 Task: Add an event with the title Training Session: Leadership and Team Management, date '2023/11/28', time 8:30 AM to 10:30 AMand add a description: participants will have gained a comprehensive understanding of negotiation fundamentals, developed their negotiation capabilities, and acquired a toolkit of techniques to apply in various professional contexts. They will leave the workshop with increased confidence, a refined approach to negotiation, and the ability to achieve more favorable outcomes in their future negotiations., put the event into Blue category . Add location for the event as: Beijing, China, logged in from the account softage.3@softage.netand send the event invitation to softage.8@softage.net and softage.9@softage.net. Set a reminder for the event 12 hour before
Action: Mouse moved to (88, 96)
Screenshot: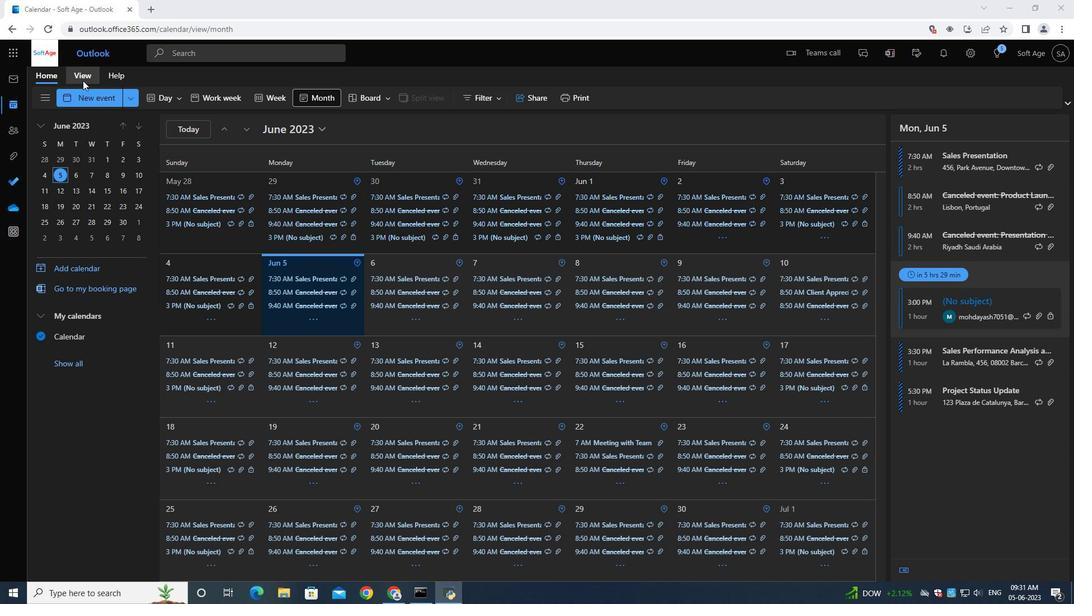 
Action: Mouse pressed left at (88, 96)
Screenshot: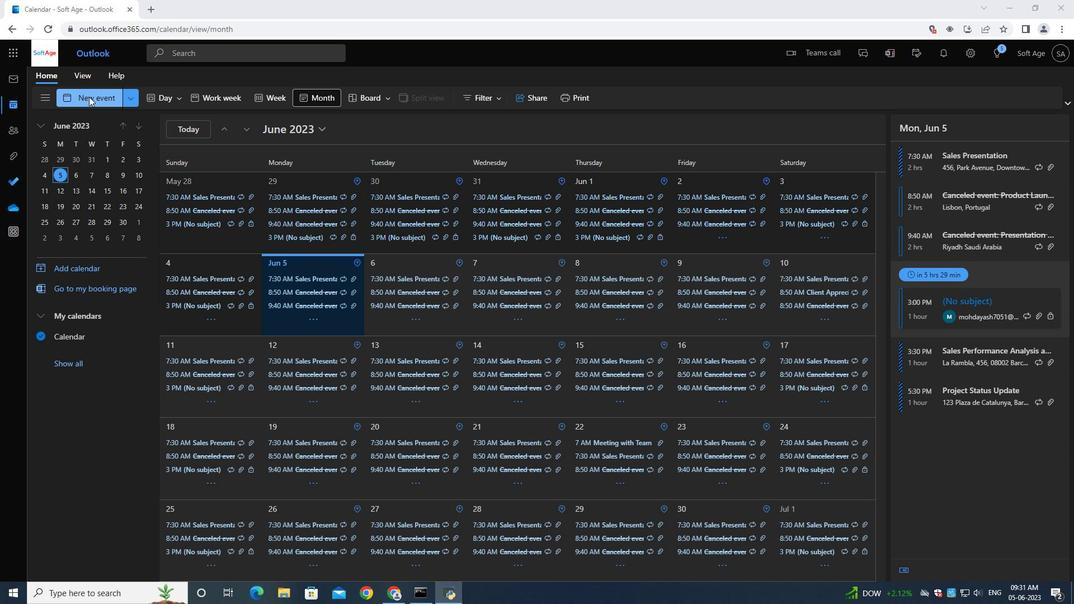 
Action: Mouse moved to (302, 165)
Screenshot: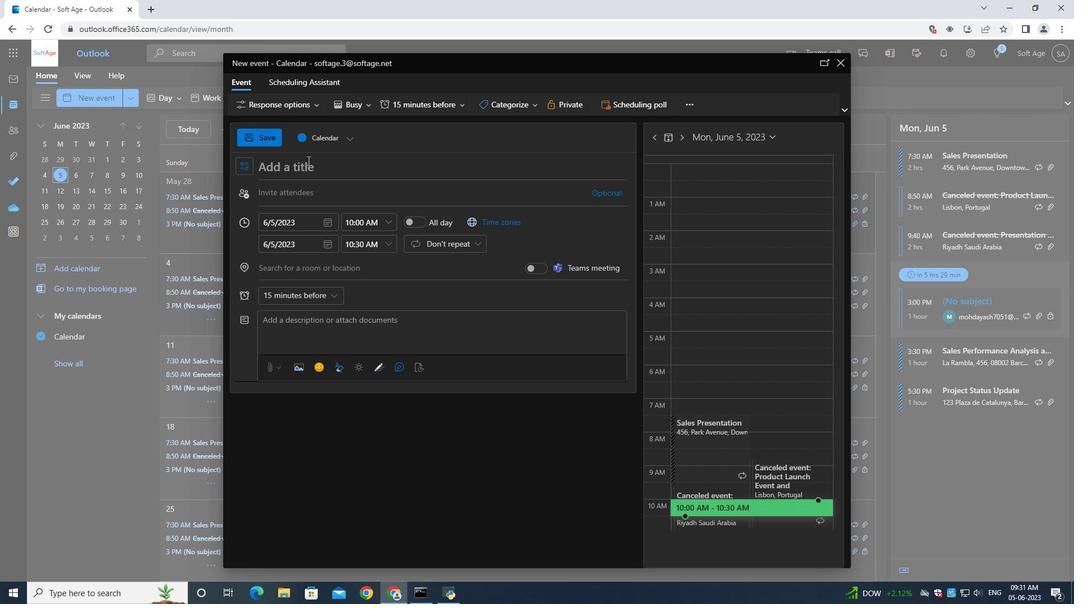 
Action: Mouse pressed left at (302, 165)
Screenshot: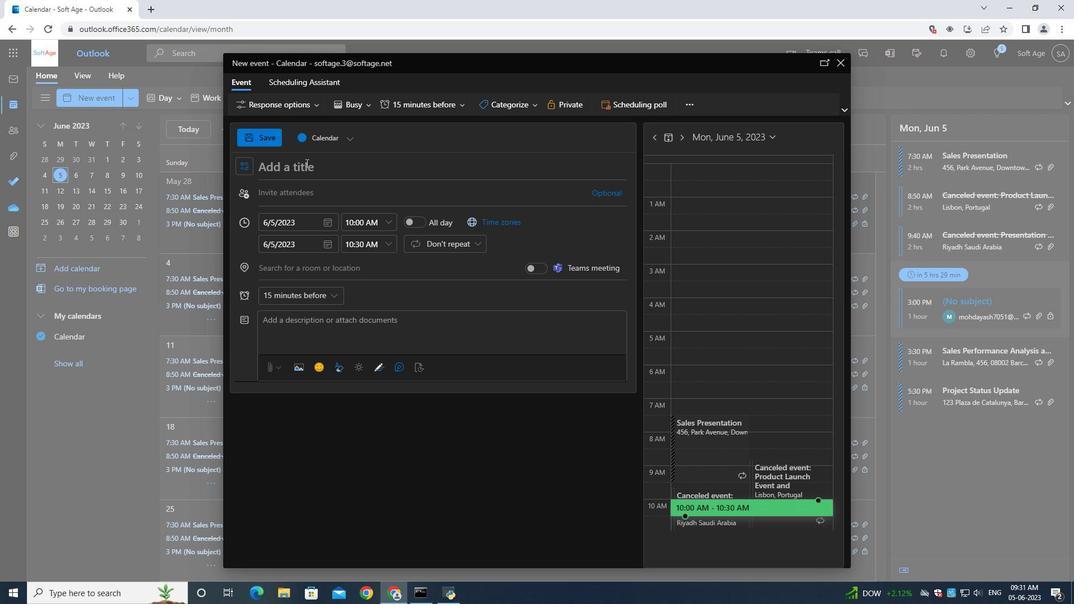 
Action: Key pressed <Key.shift><Key.shift>Training<Key.space><Key.shift>Session<Key.shift_r>:<Key.space><Key.shift><Key.shift><Key.shift><Key.shift><Key.shift><Key.shift><Key.shift><Key.shift><Key.shift><Key.shift><Key.shift><Key.shift><Key.shift><Key.shift>Leadership<Key.space>and<Key.space><Key.shift>Team<Key.space><Key.shift>Management
Screenshot: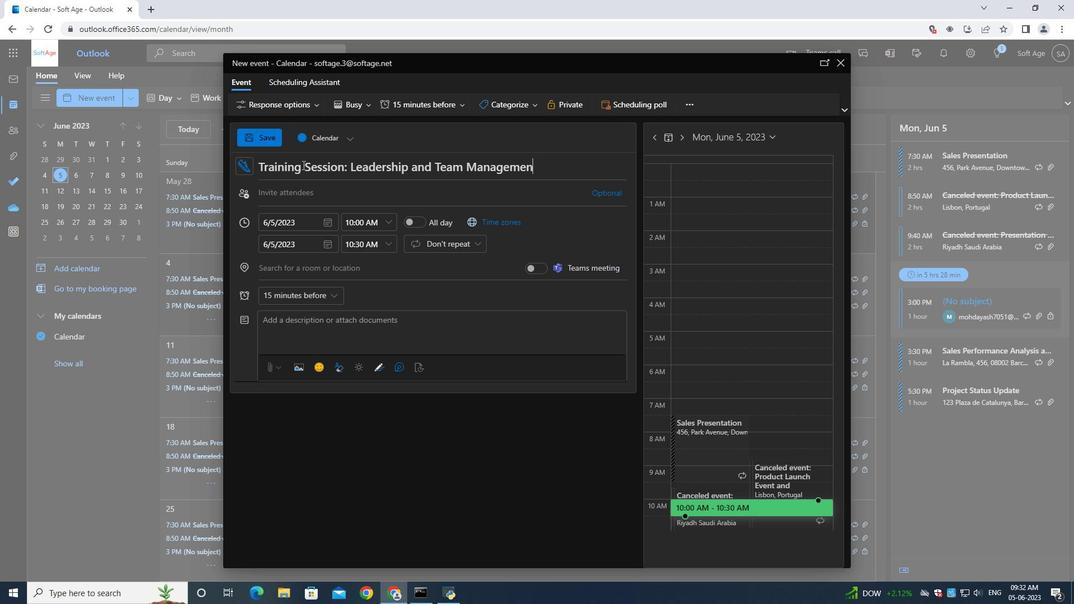 
Action: Mouse moved to (325, 218)
Screenshot: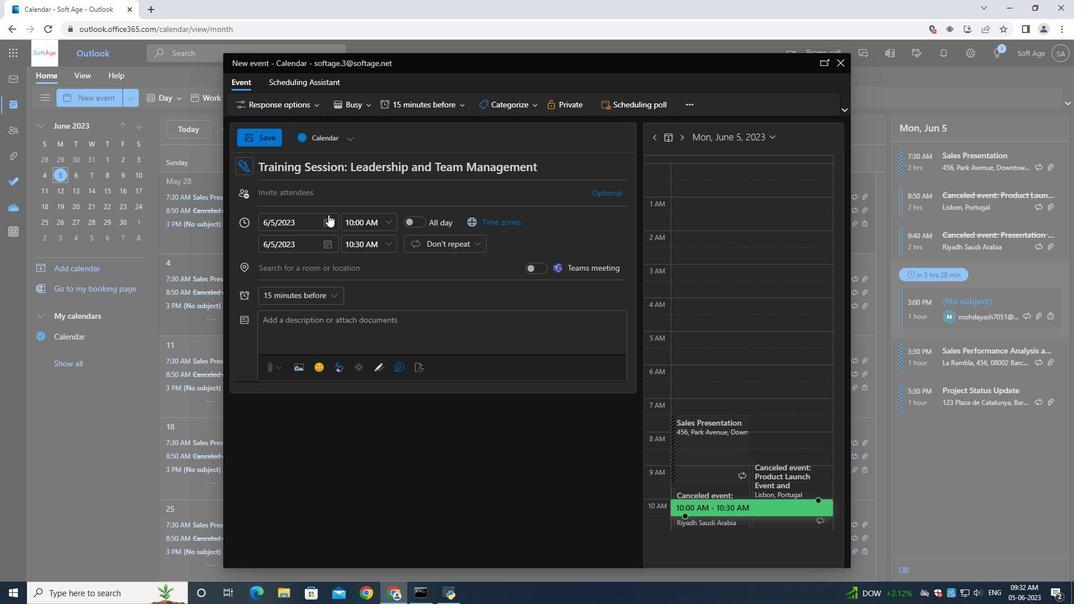 
Action: Mouse pressed left at (325, 218)
Screenshot: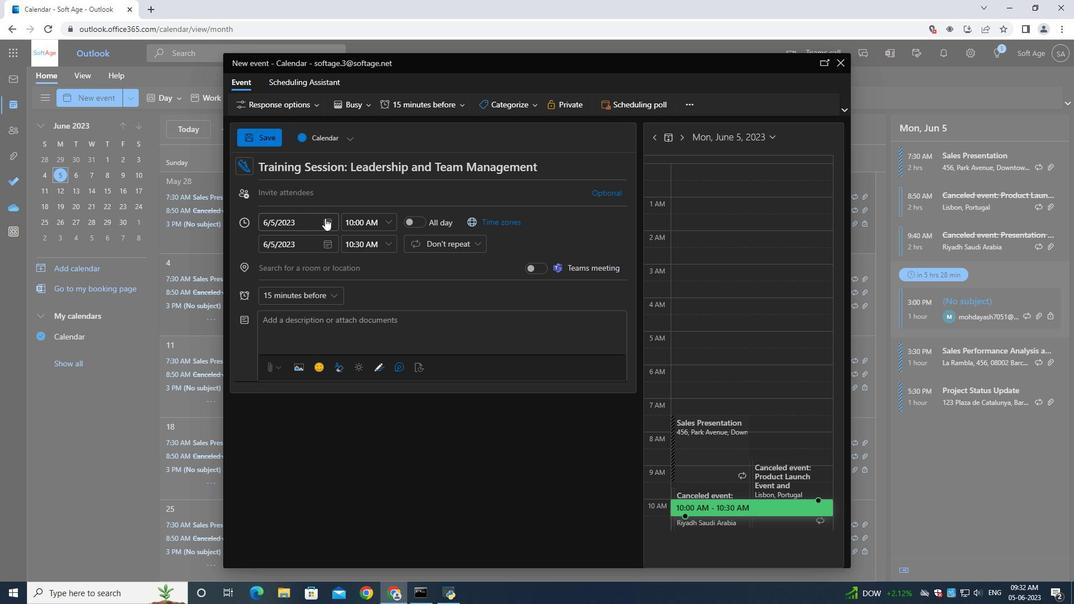 
Action: Mouse moved to (330, 286)
Screenshot: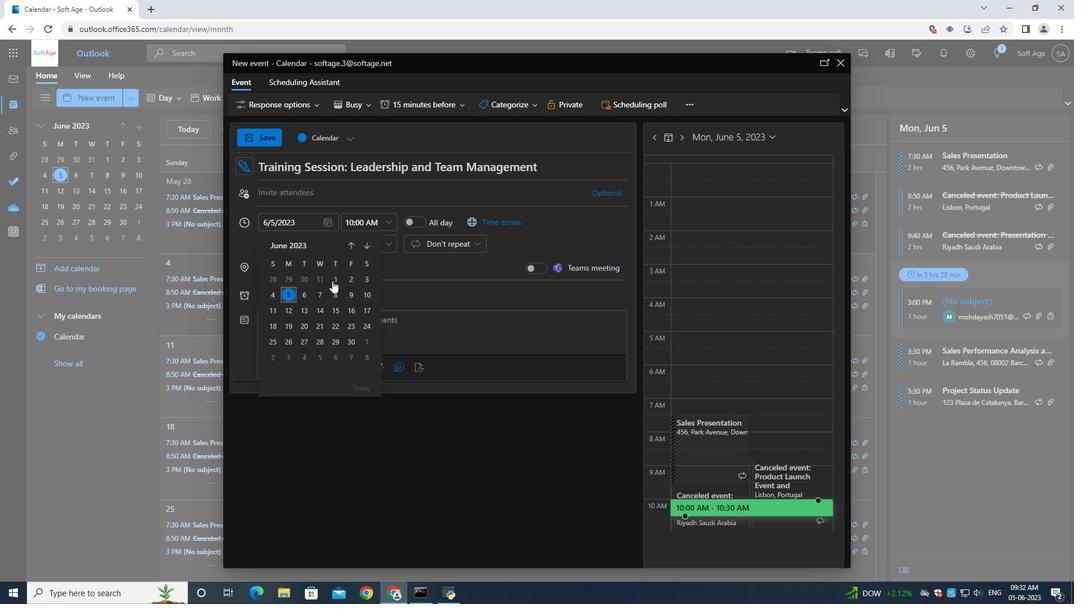 
Action: Mouse scrolled (330, 285) with delta (0, 0)
Screenshot: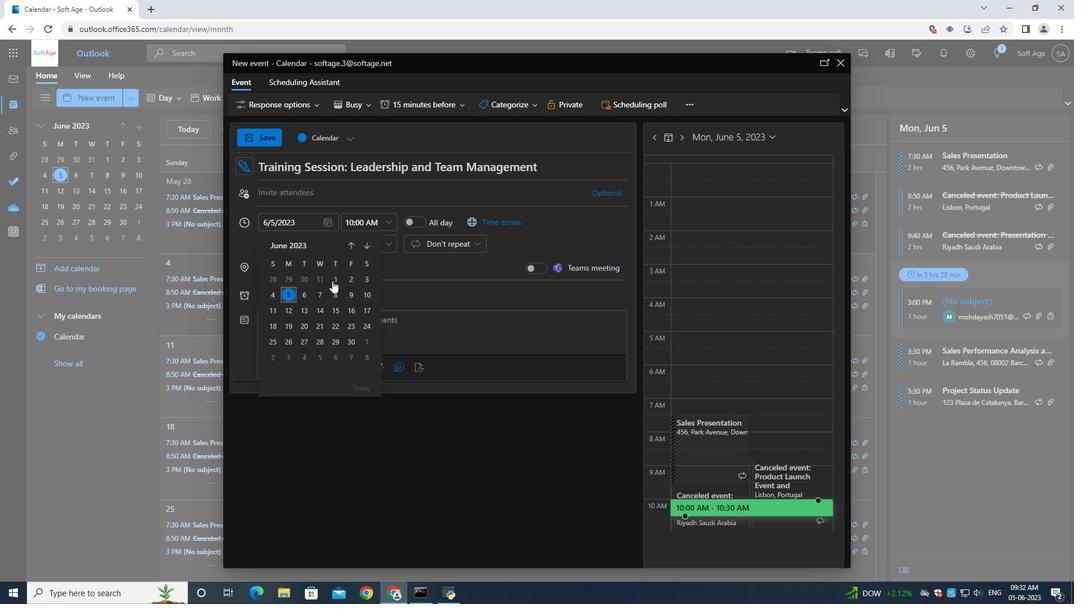
Action: Mouse moved to (330, 286)
Screenshot: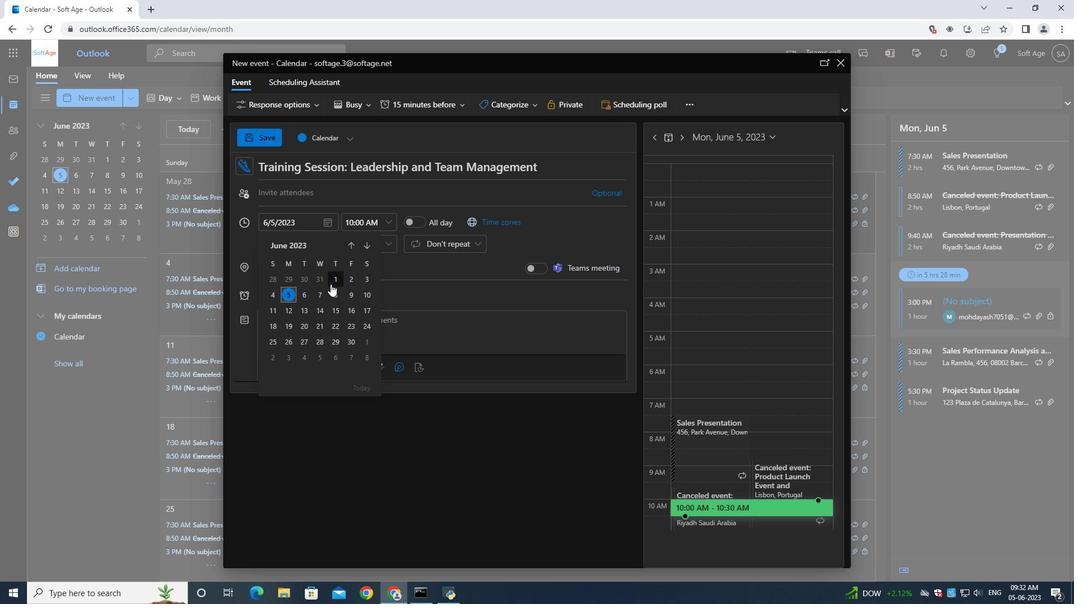
Action: Mouse scrolled (330, 286) with delta (0, 0)
Screenshot: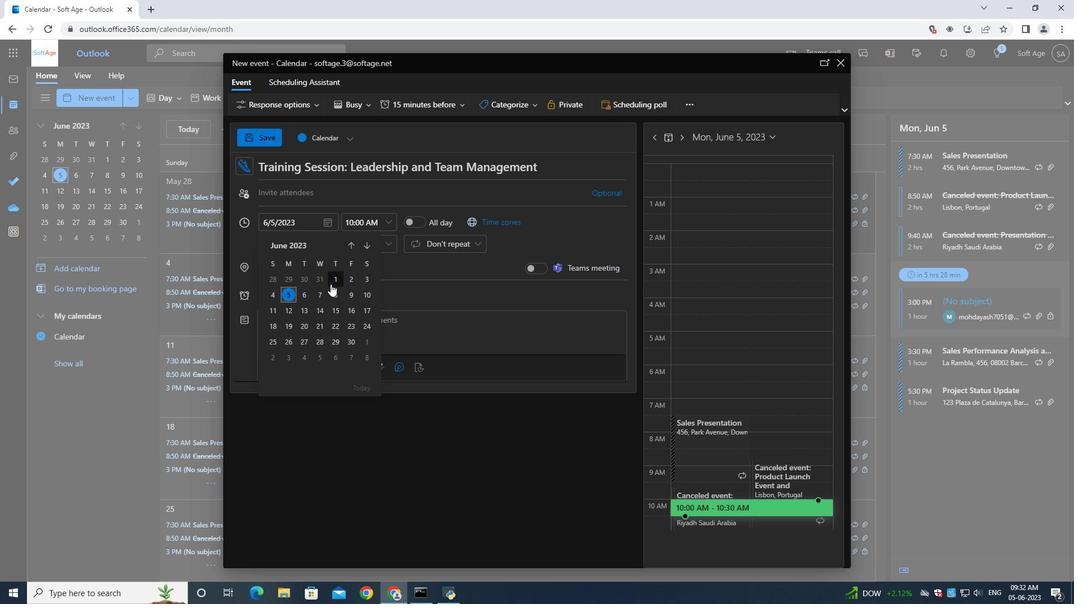 
Action: Mouse moved to (330, 287)
Screenshot: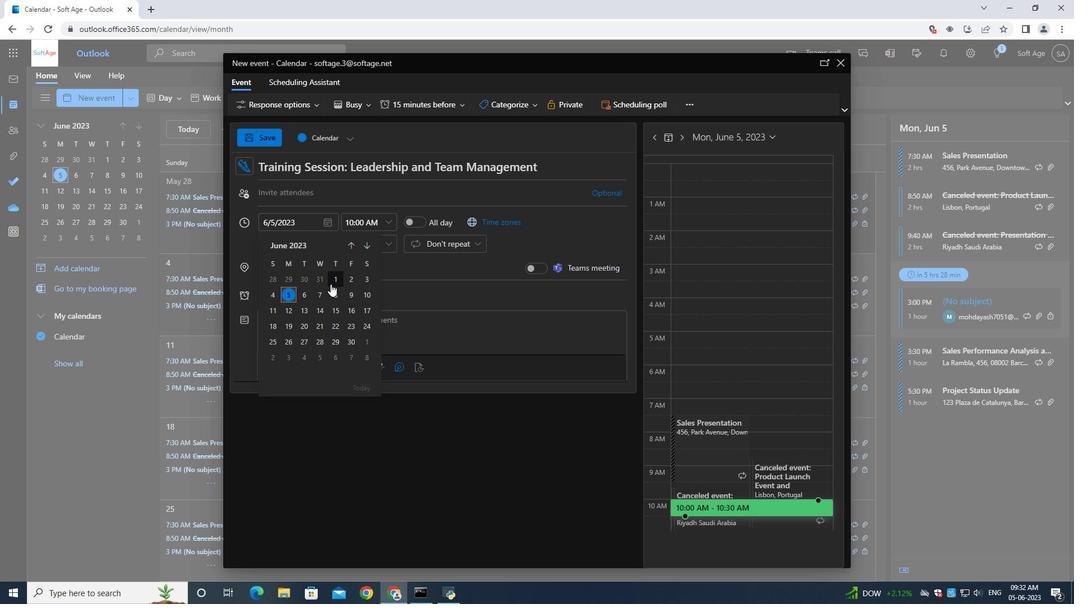 
Action: Mouse scrolled (330, 286) with delta (0, 0)
Screenshot: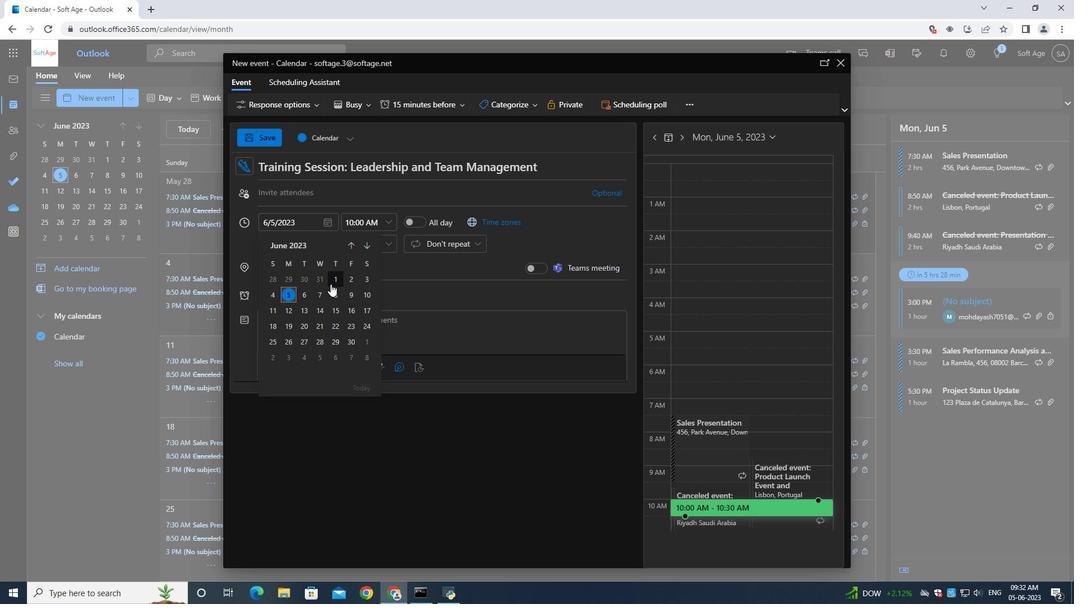 
Action: Mouse scrolled (330, 286) with delta (0, 0)
Screenshot: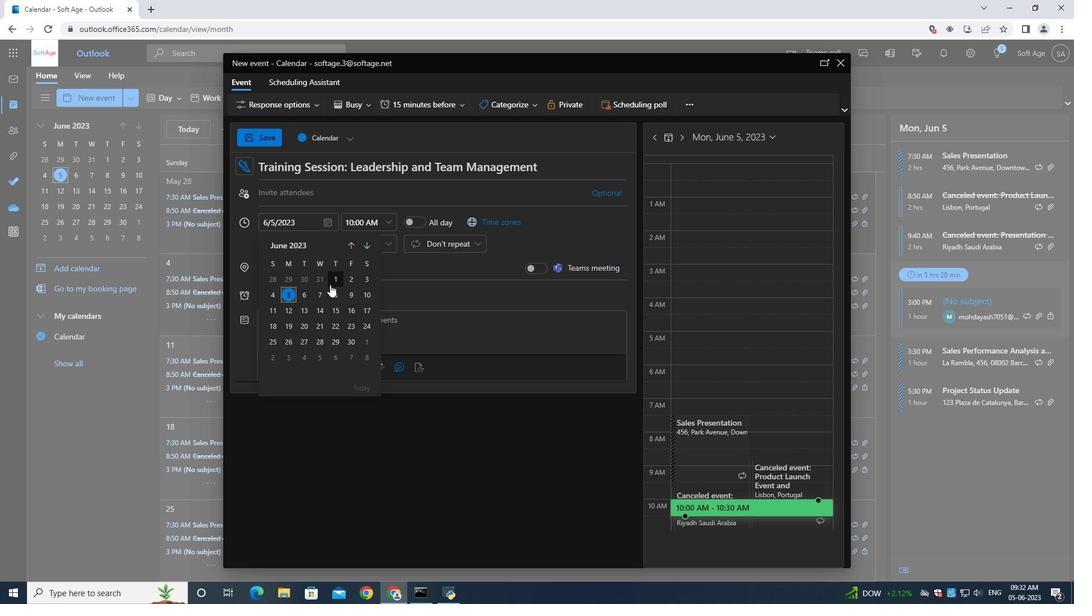 
Action: Mouse moved to (366, 242)
Screenshot: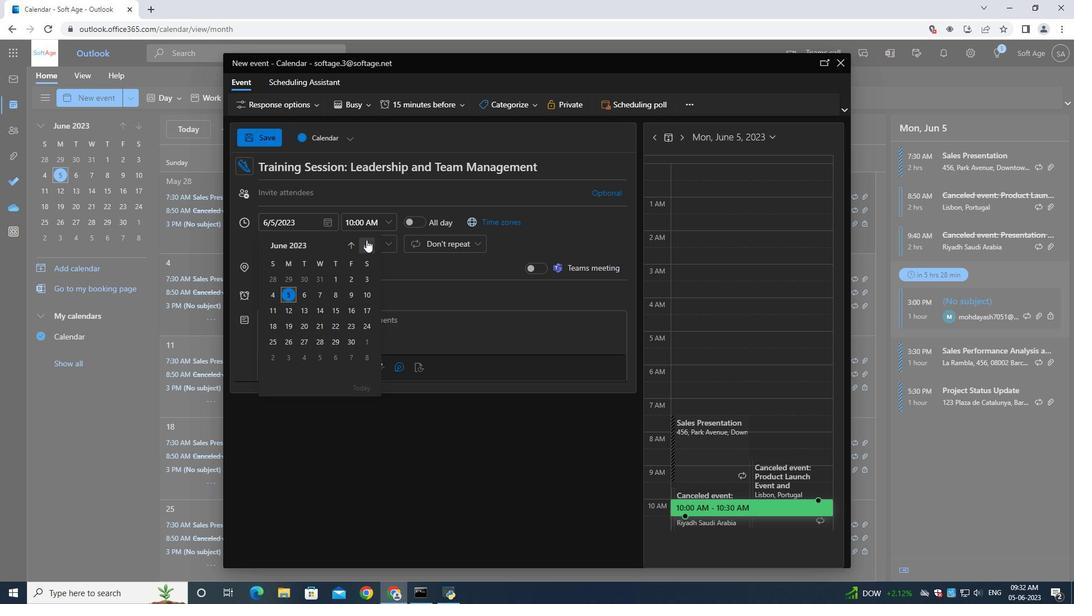 
Action: Mouse pressed left at (366, 242)
Screenshot: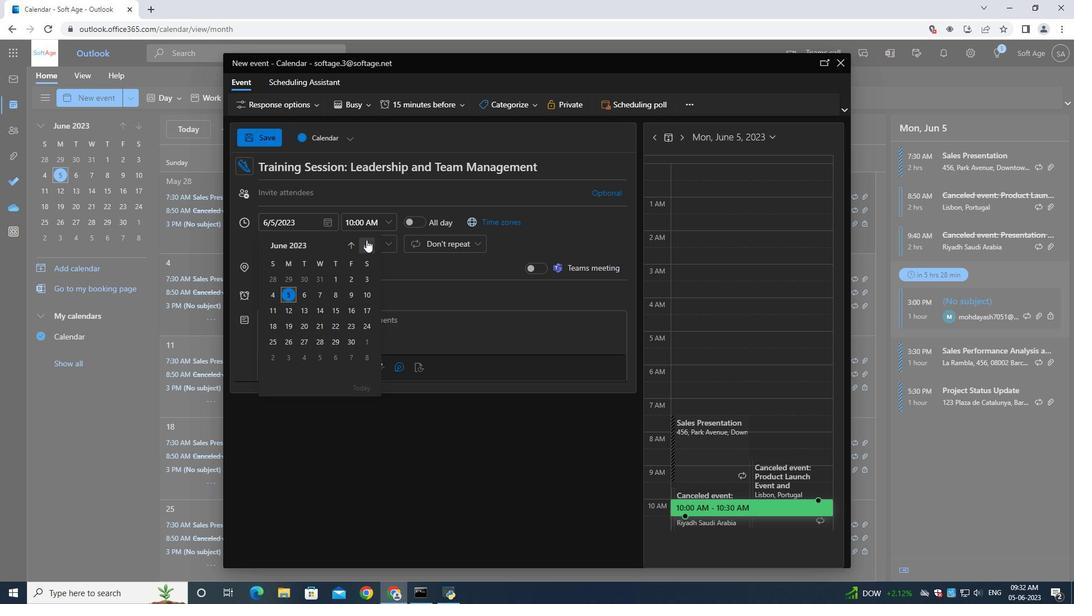 
Action: Mouse pressed left at (366, 242)
Screenshot: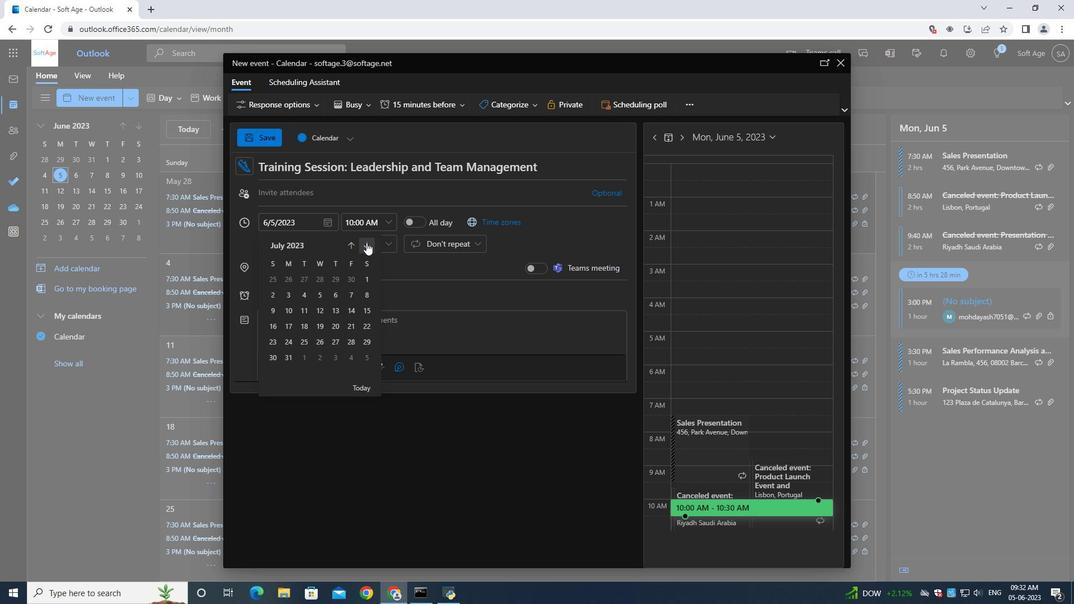 
Action: Mouse pressed left at (366, 242)
Screenshot: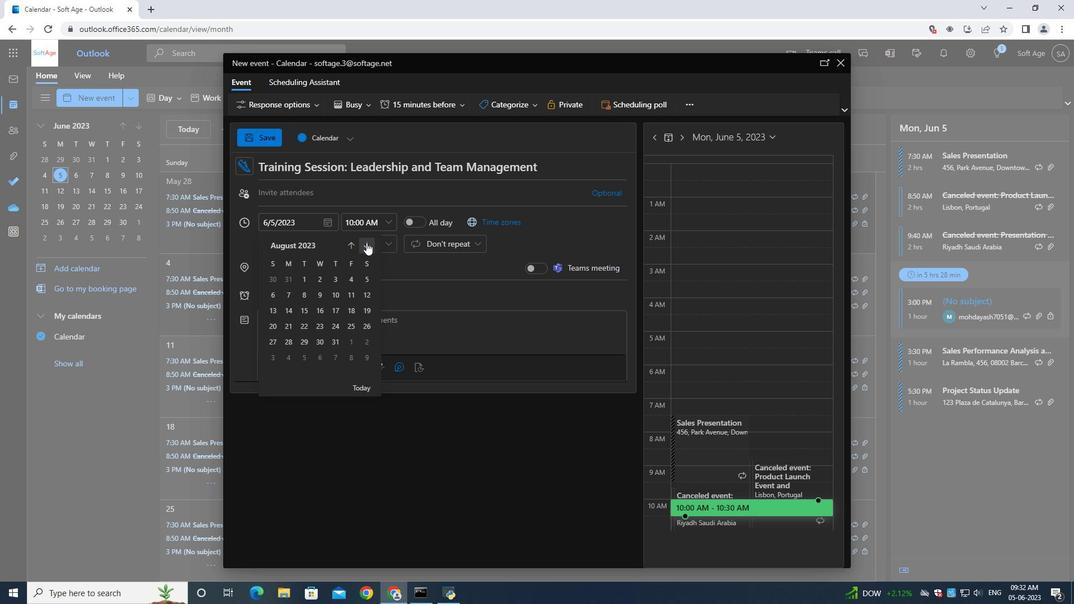 
Action: Mouse moved to (367, 242)
Screenshot: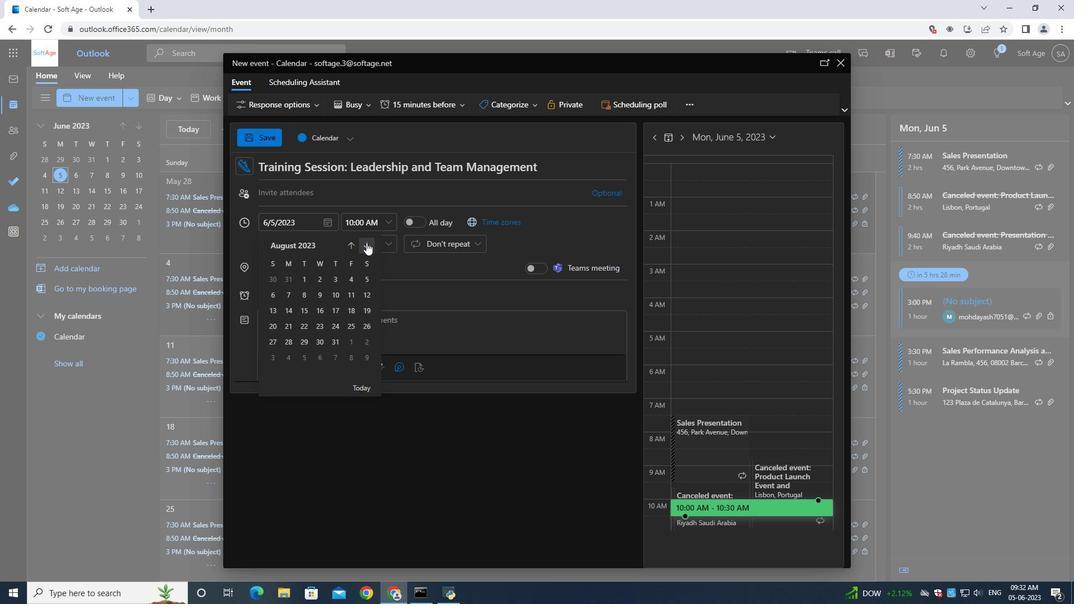 
Action: Mouse pressed left at (367, 242)
Screenshot: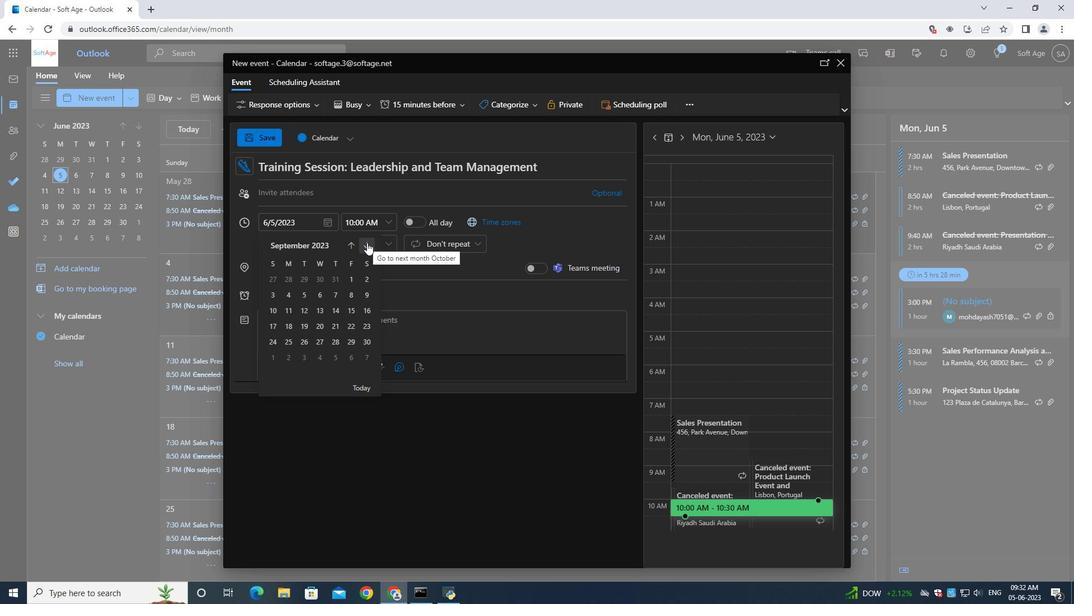
Action: Mouse pressed left at (367, 242)
Screenshot: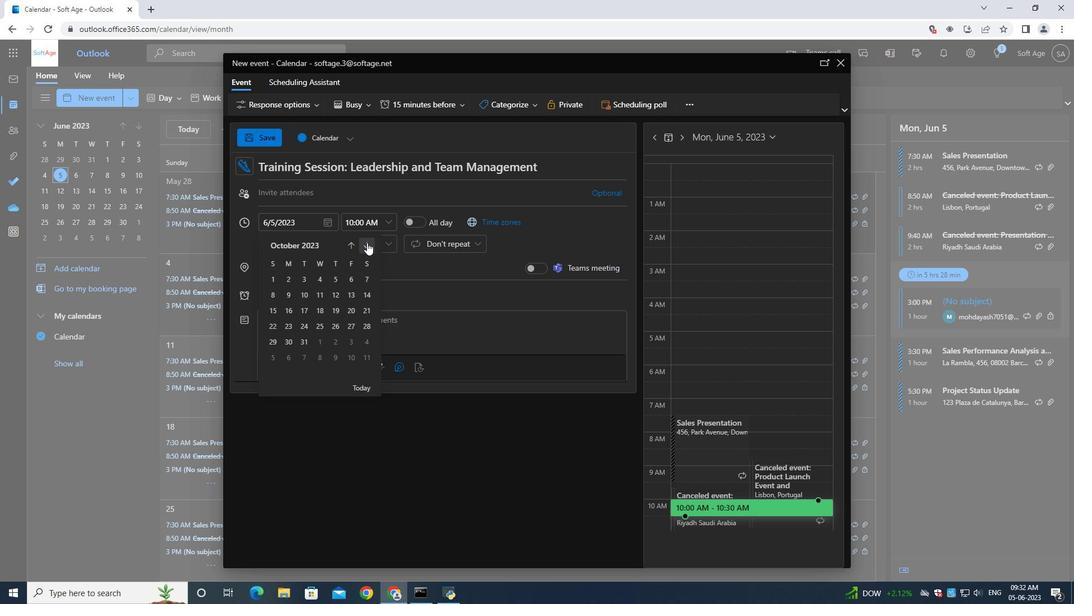 
Action: Mouse moved to (306, 343)
Screenshot: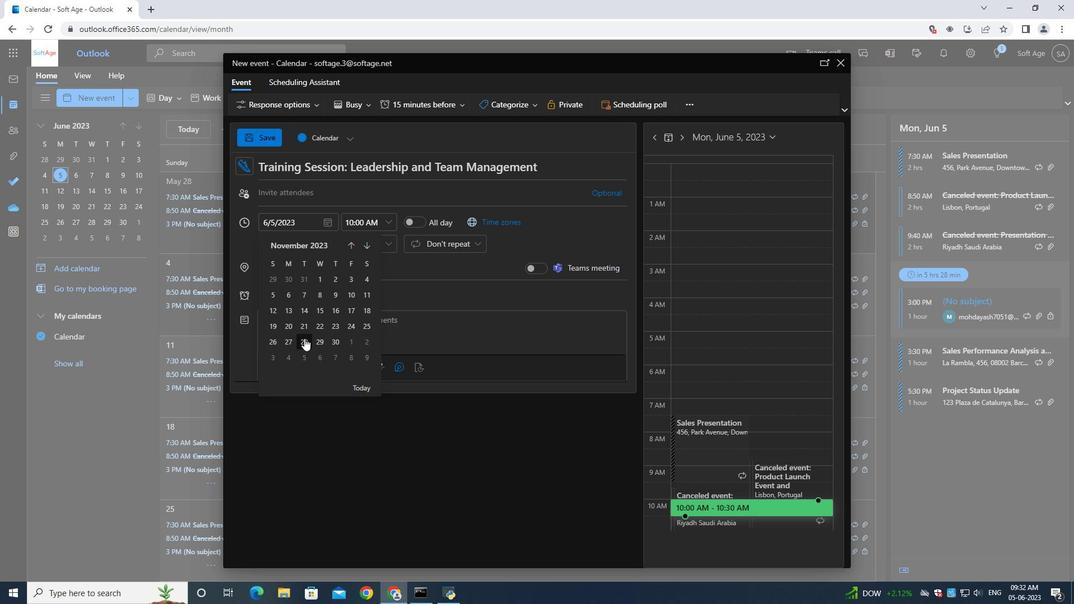 
Action: Mouse pressed left at (306, 343)
Screenshot: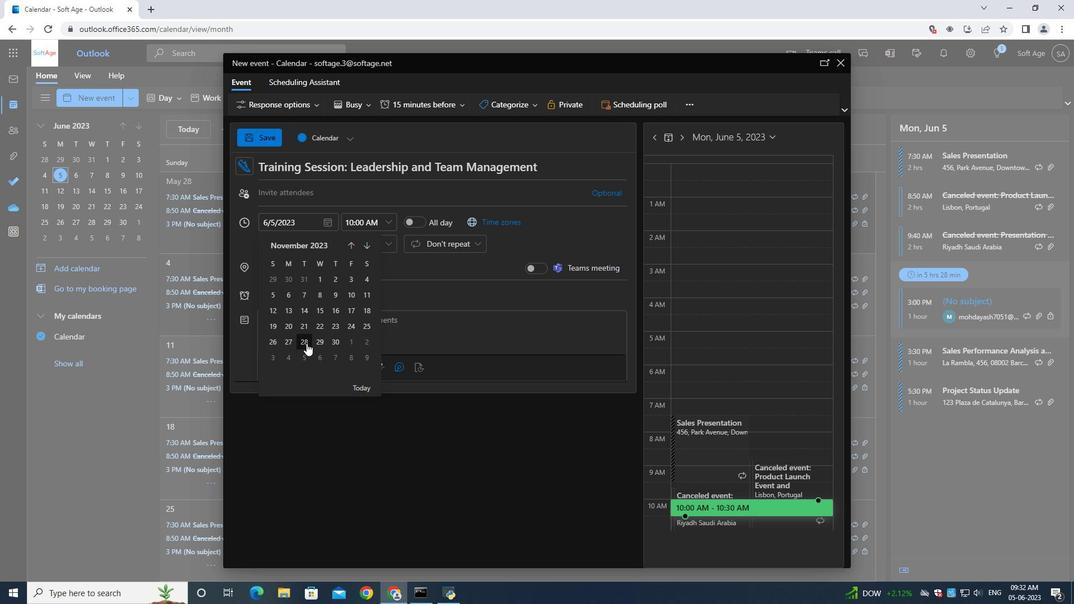 
Action: Mouse moved to (362, 221)
Screenshot: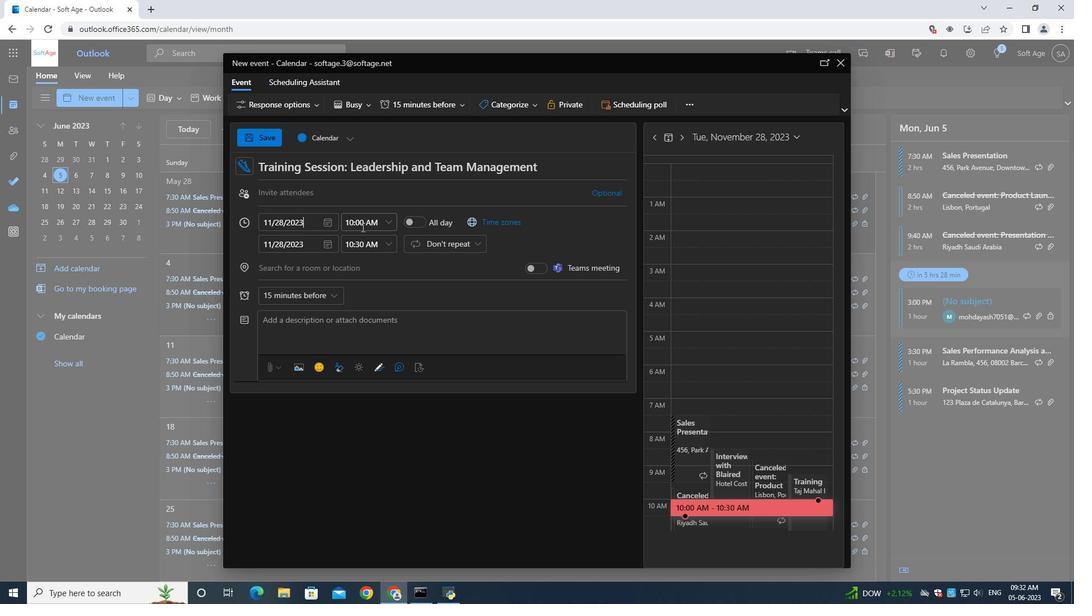 
Action: Mouse pressed left at (362, 221)
Screenshot: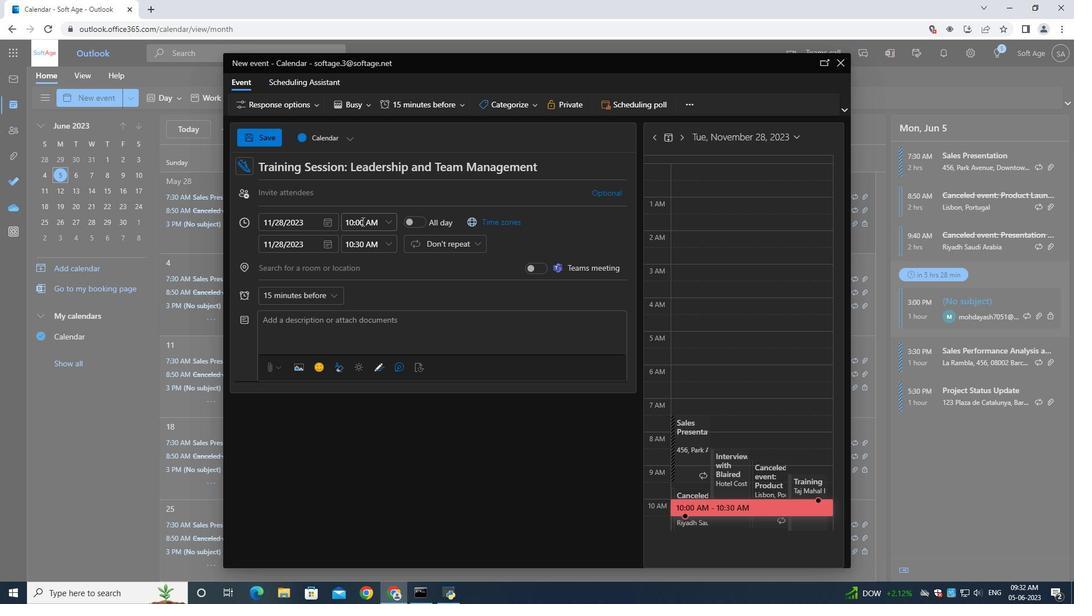 
Action: Key pressed 8<Key.shift_r>:30<Key.shift>AM
Screenshot: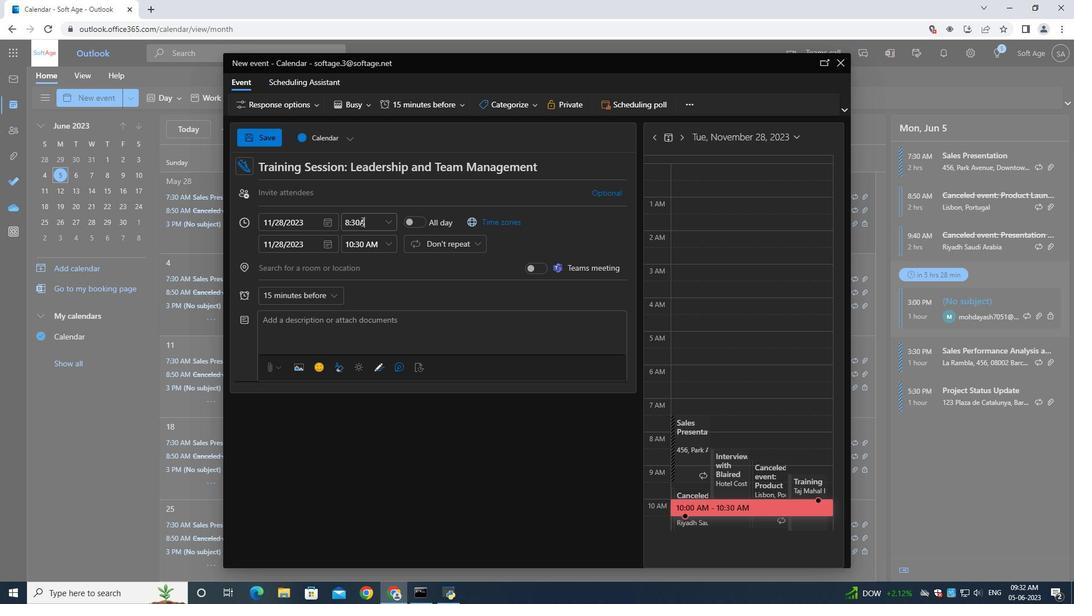 
Action: Mouse moved to (363, 245)
Screenshot: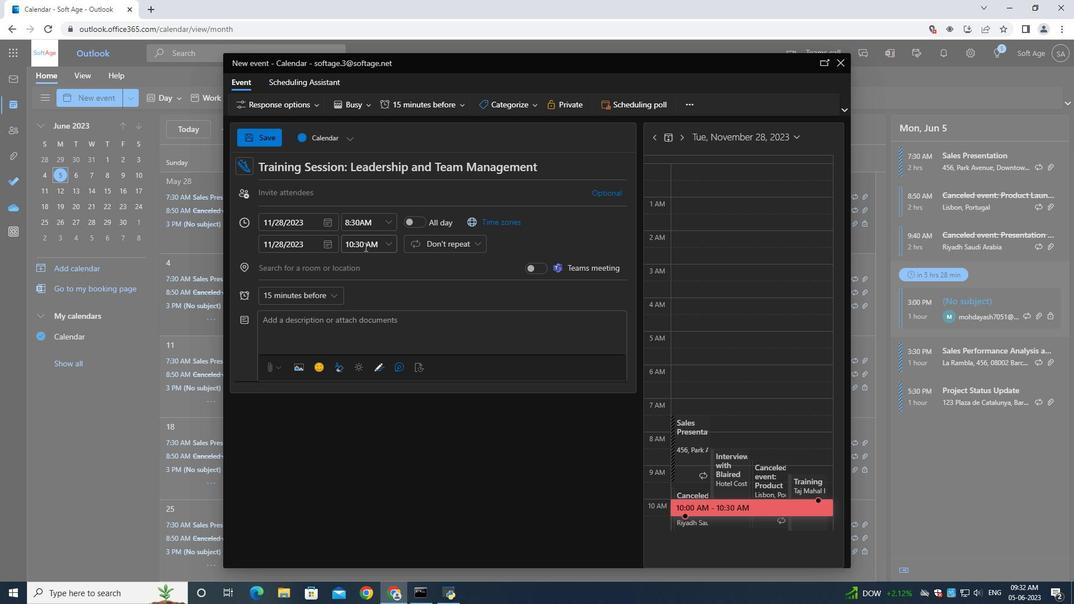 
Action: Mouse pressed left at (363, 245)
Screenshot: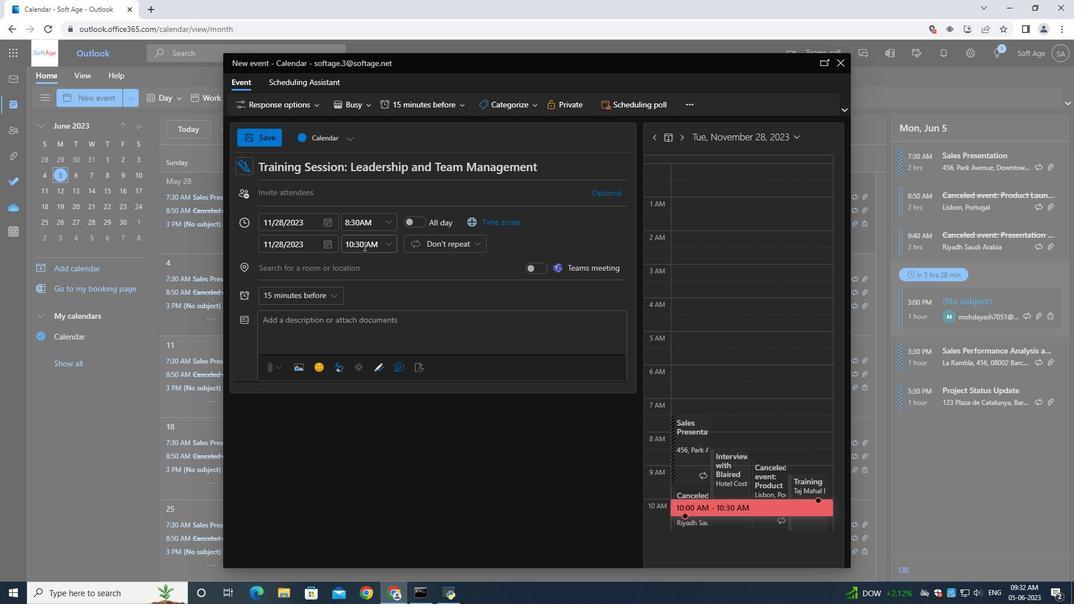 
Action: Mouse moved to (364, 246)
Screenshot: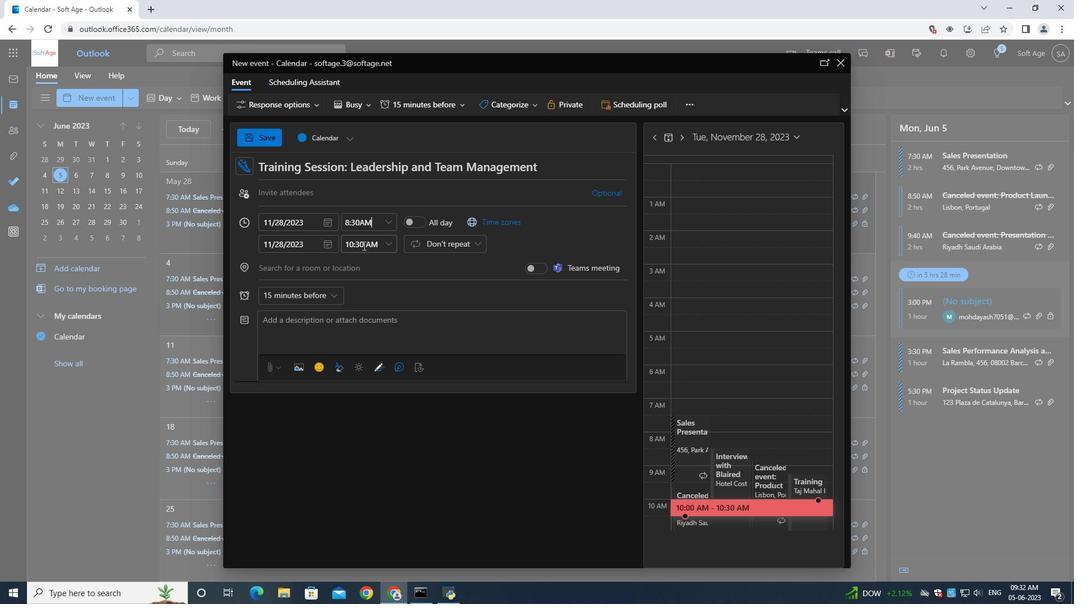 
Action: Key pressed 10<Key.shift_r>:30<Key.shift>AM
Screenshot: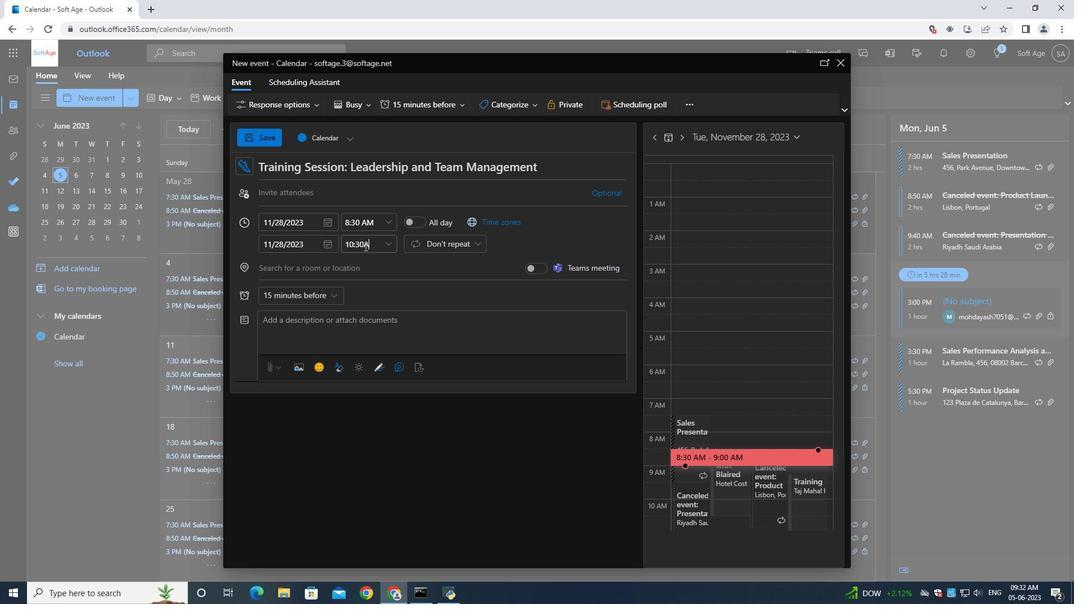 
Action: Mouse moved to (287, 318)
Screenshot: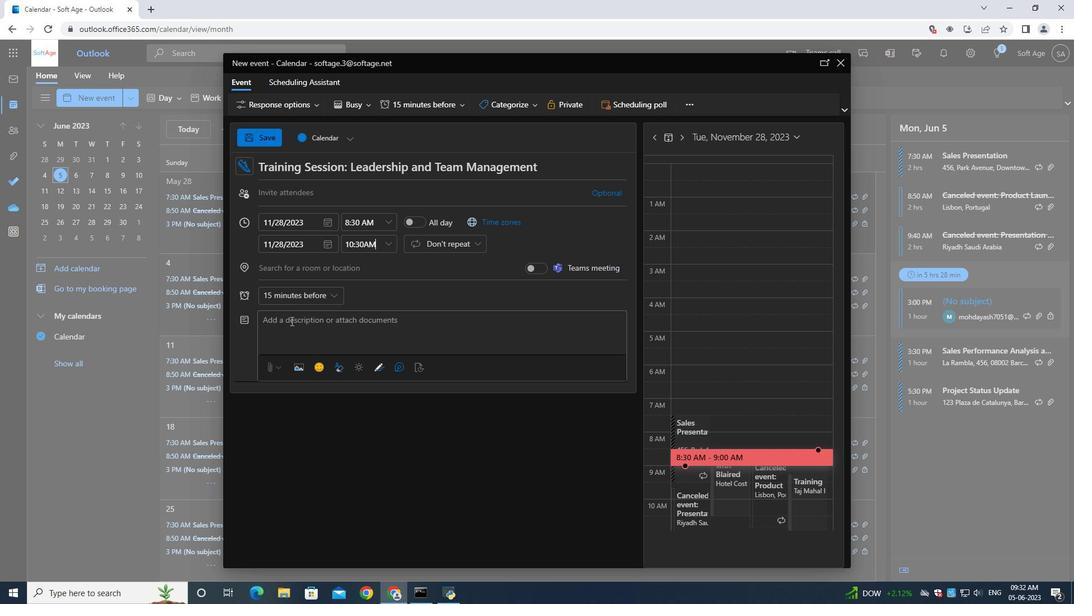 
Action: Mouse pressed left at (287, 318)
Screenshot: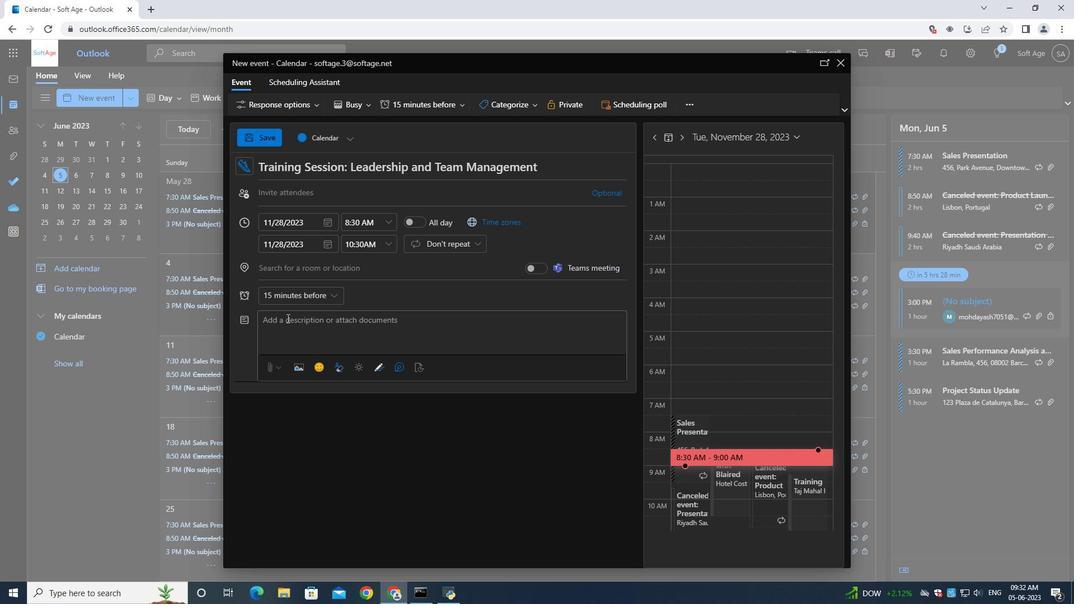 
Action: Key pressed <Key.shift><Key.shift><Key.shift><Key.shift><Key.shift><Key.shift><Key.shift><Key.shift><Key.shift>Ppa<Key.backspace><Key.backspace>articipants<Key.space>will<Key.space>have<Key.space>gained<Key.space>a<Key.space>comprehensive<Key.space>understanding<Key.space>of<Key.space>negotiation<Key.space>funf<Key.backspace>damentals,<Key.space>delv<Key.backspace><Key.backspace>veloped<Key.space>their<Key.space>negotiation<Key.space>capabilities,<Key.space>and<Key.space>acquired<Key.space>a<Key.space>toolkit<Key.space>of<Key.space>techniques<Key.space>to<Key.space>apply<Key.space>in<Key.space>various<Key.space>professional<Key.space>contexts,<Key.space><Key.shift>They<Key.space>will<Key.space>leac<Key.backspace>ve<Key.space>the<Key.space>workshop<Key.space>with<Key.space>increased<Key.space>confidence,<Key.space>a<Key.space>refined<Key.space>approach<Key.space>to<Key.space>negotation,<Key.space>and<Key.backspace><Key.backspace><Key.backspace><Key.backspace><Key.backspace><Key.backspace><Key.backspace>on<Key.space><Key.backspace>,<Key.space><Key.backspace>and<Key.space>the<Key.space>ability<Key.space>to<Key.space>achieve<Key.space>more<Key.space>favorable<Key.space>outcomes<Key.space>in<Key.space>their<Key.space>future<Key.space>negotiations.
Screenshot: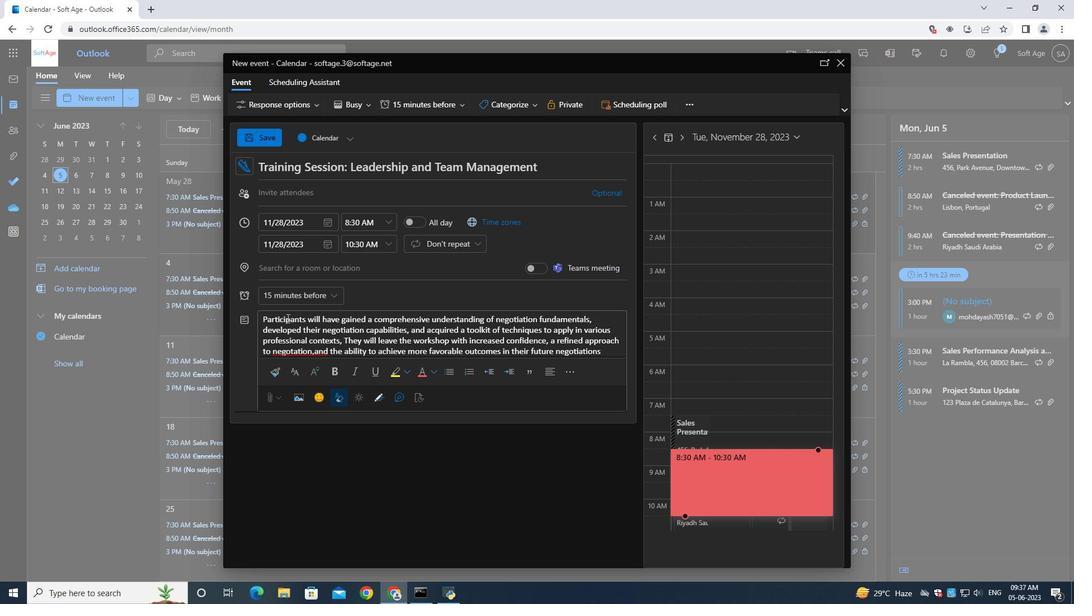 
Action: Mouse moved to (506, 105)
Screenshot: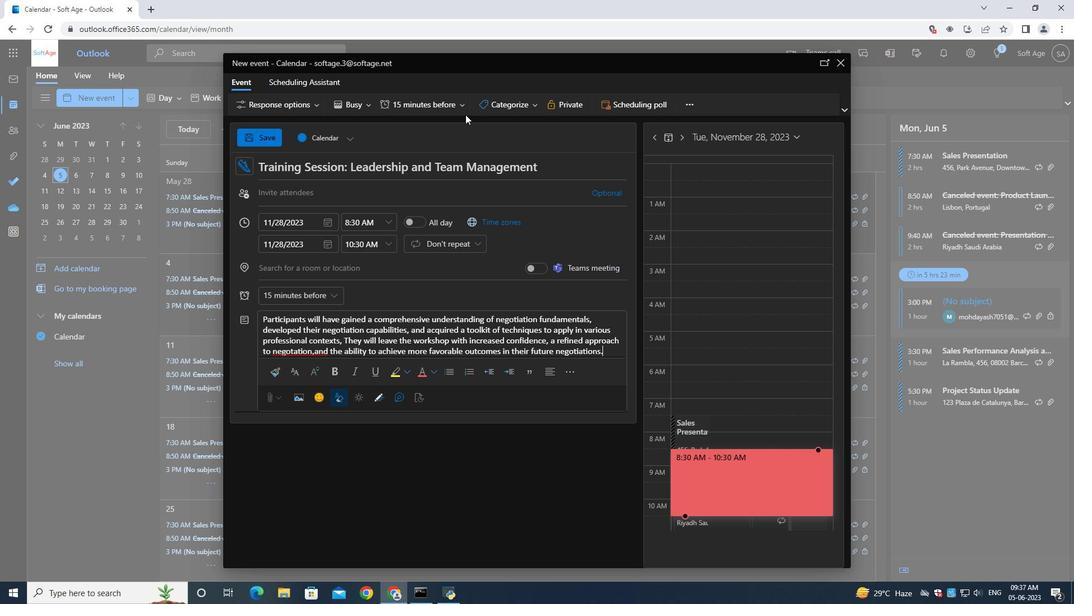 
Action: Mouse pressed left at (506, 105)
Screenshot: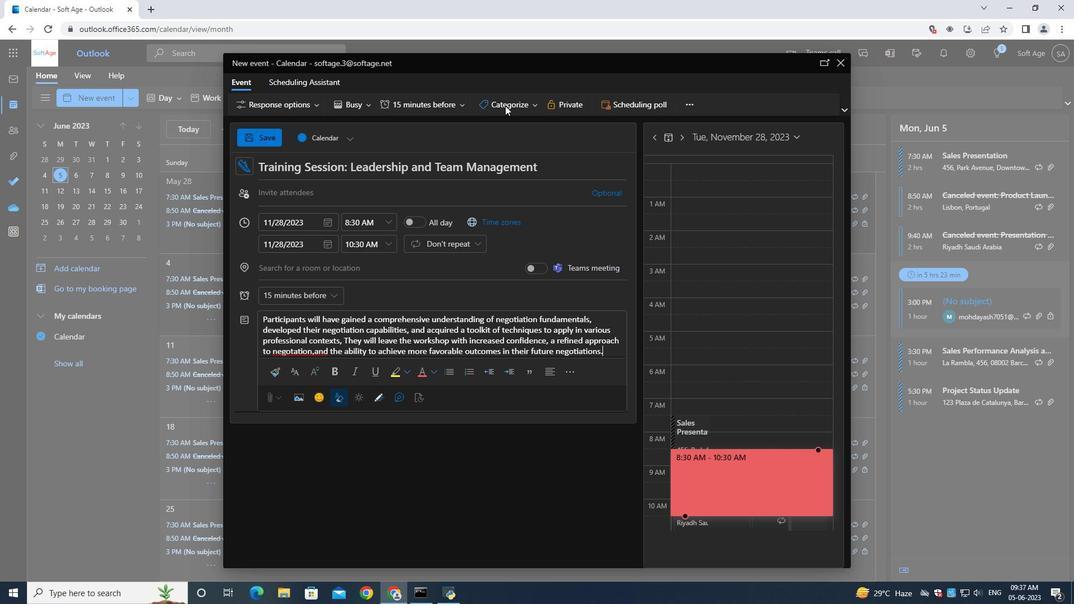 
Action: Mouse moved to (500, 123)
Screenshot: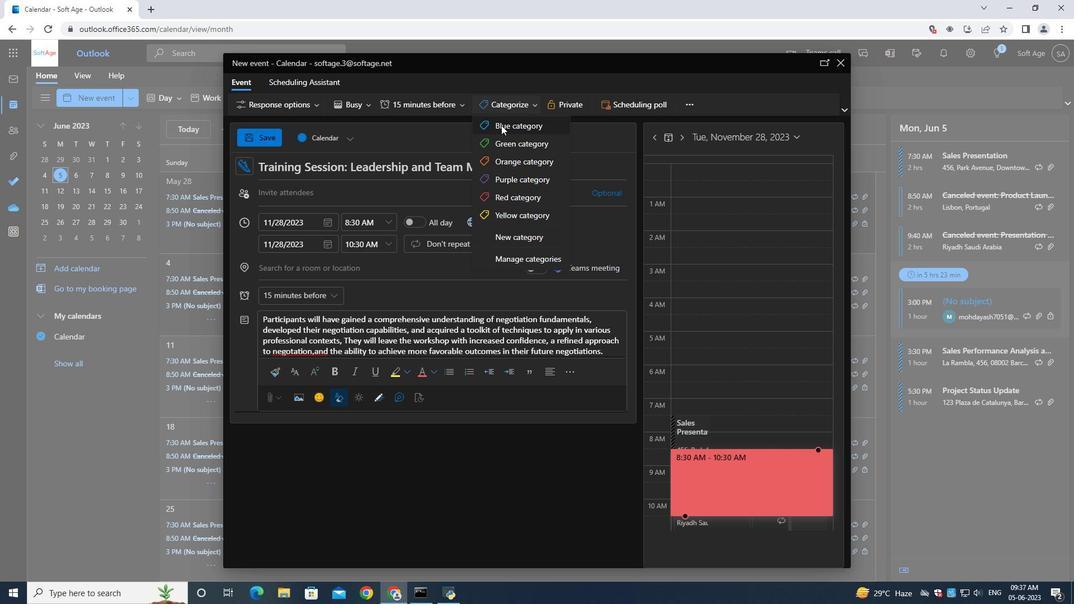 
Action: Mouse pressed left at (500, 123)
Screenshot: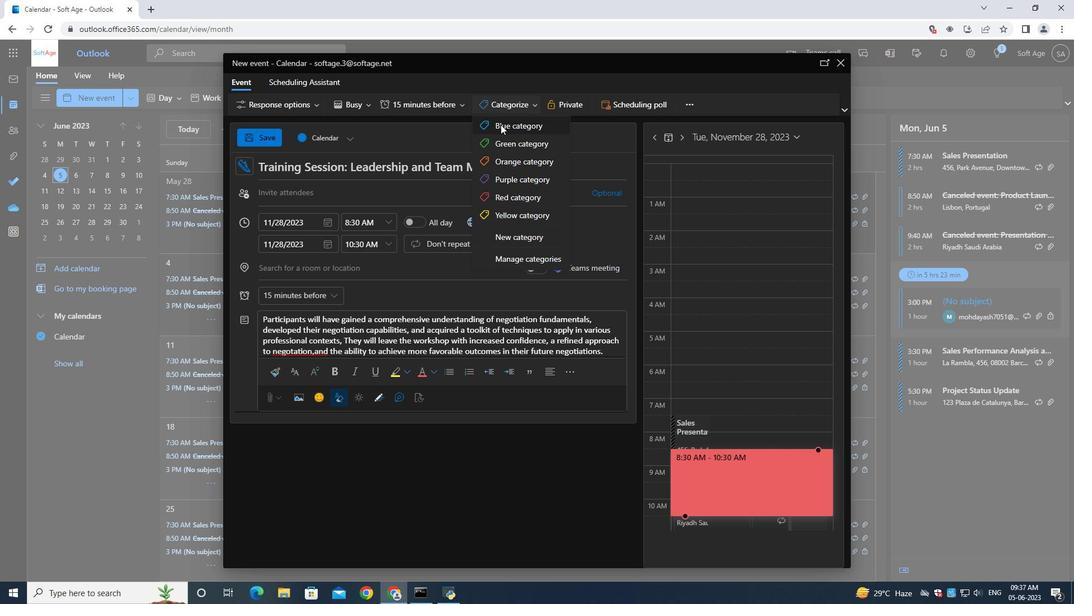 
Action: Mouse moved to (301, 264)
Screenshot: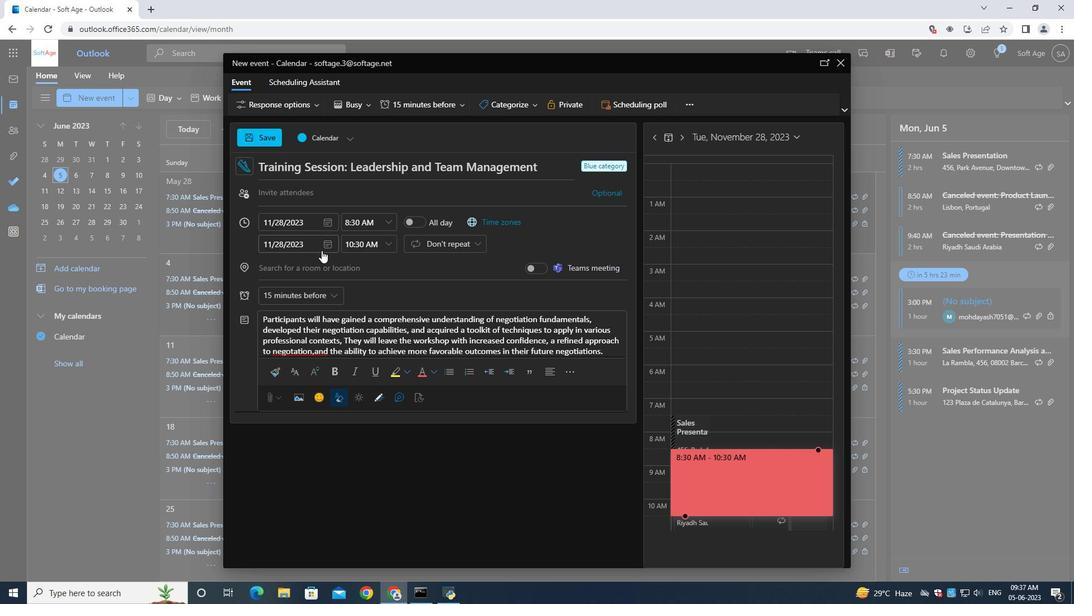 
Action: Mouse pressed left at (301, 264)
Screenshot: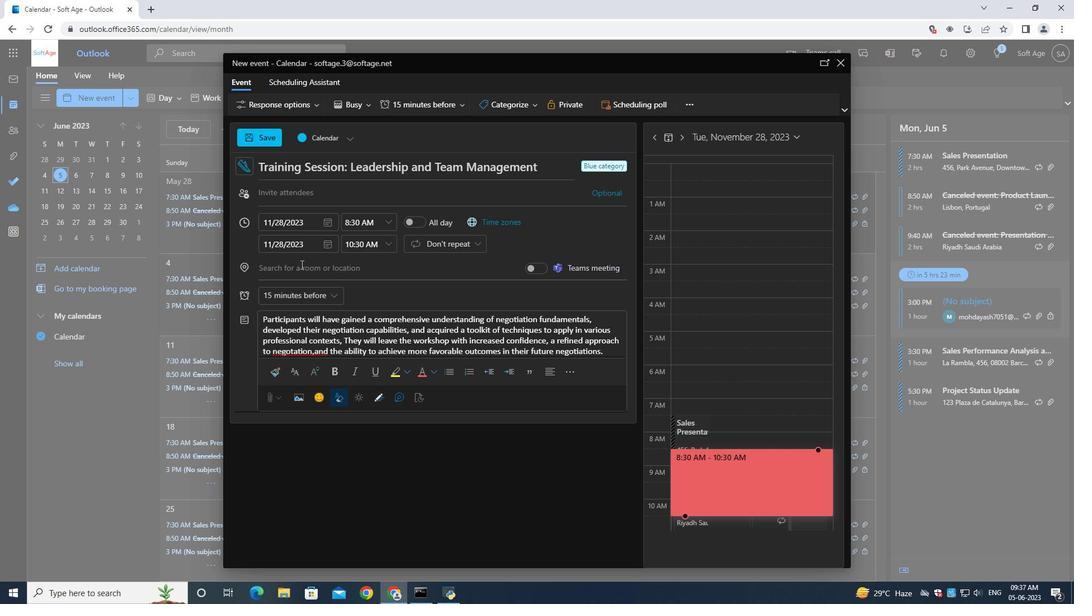 
Action: Key pressed <Key.shift><Key.shift><Key.shift><Key.shift><Key.shift><Key.shift><Key.shift><Key.shift><Key.shift><Key.shift><Key.shift><Key.shift><Key.shift><Key.shift><Key.shift><Key.shift><Key.shift><Key.shift><Key.shift><Key.shift><Key.shift><Key.shift><Key.shift><Key.shift><Key.shift><Key.shift><Key.shift><Key.shift><Key.shift><Key.shift><Key.shift><Key.shift><Key.shift><Key.shift><Key.shift><Key.shift><Key.shift><Key.shift><Key.shift>Beijing<Key.space><Key.backspace>,<Key.space><Key.shift>China
Screenshot: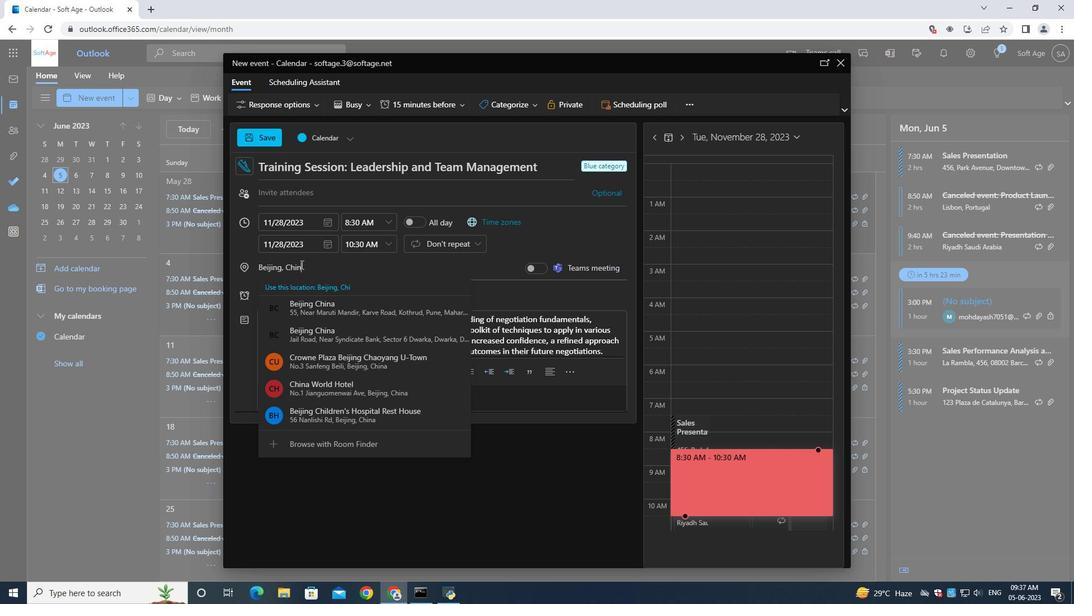
Action: Mouse moved to (298, 194)
Screenshot: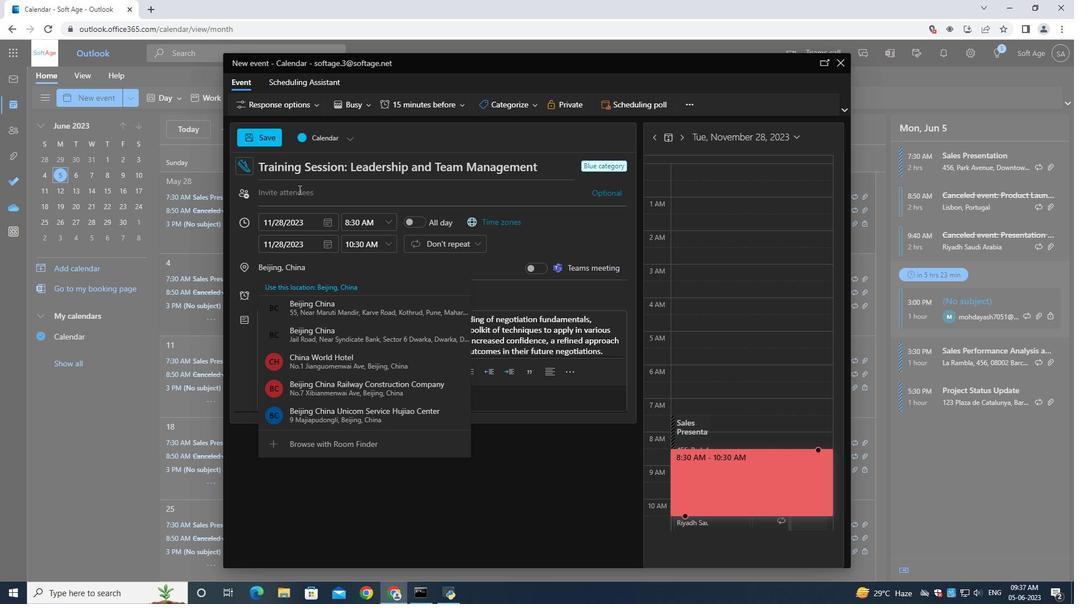 
Action: Mouse pressed left at (298, 194)
Screenshot: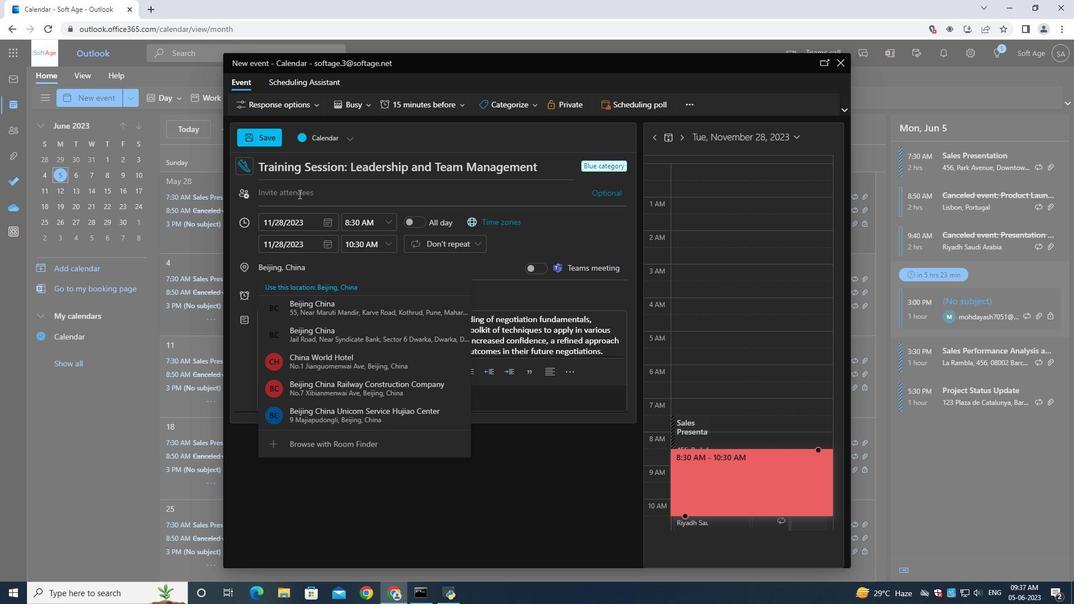 
Action: Mouse moved to (300, 194)
Screenshot: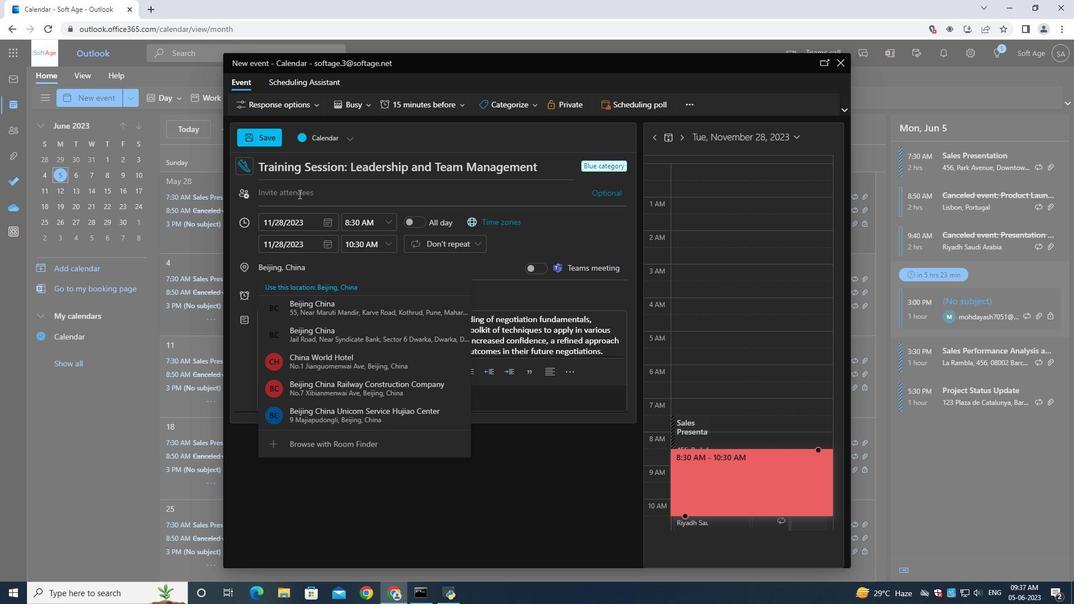
Action: Key pressed softage.8<Key.shift>@softage.net
Screenshot: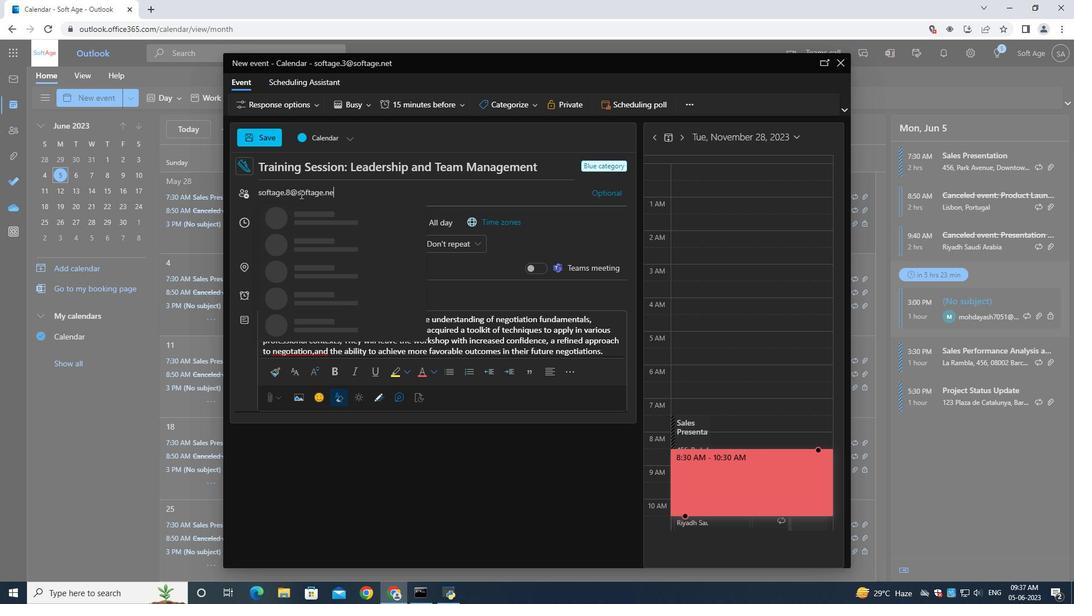 
Action: Mouse moved to (314, 217)
Screenshot: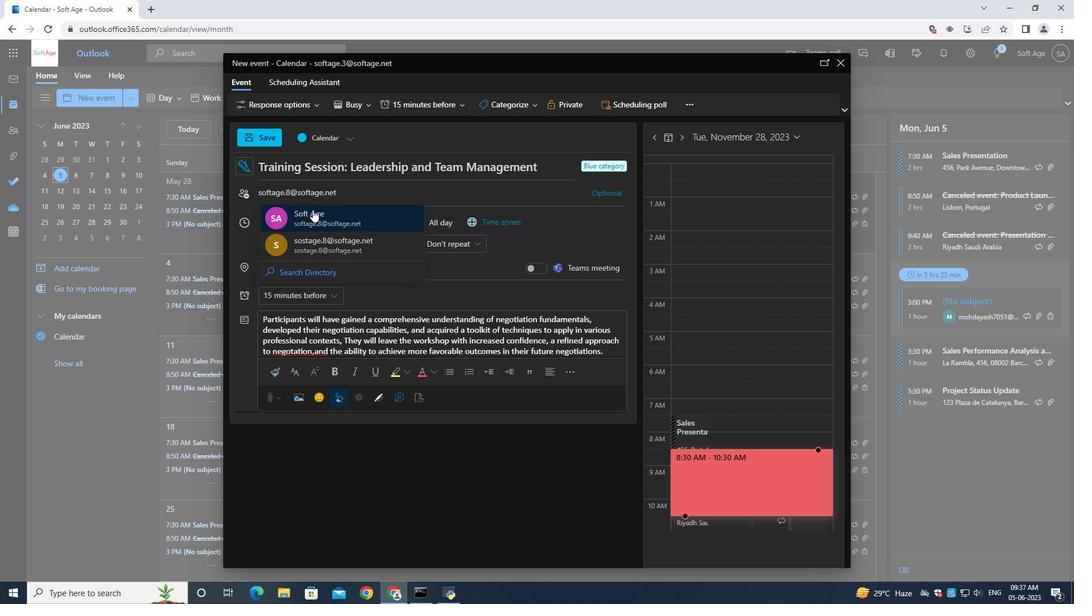 
Action: Mouse pressed left at (314, 217)
Screenshot: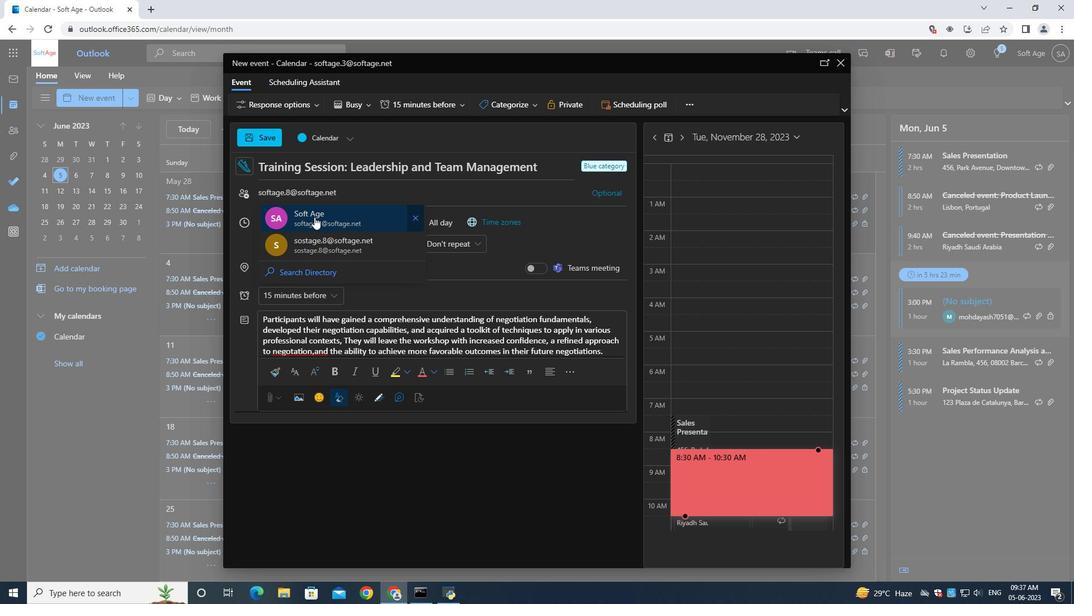 
Action: Mouse moved to (344, 193)
Screenshot: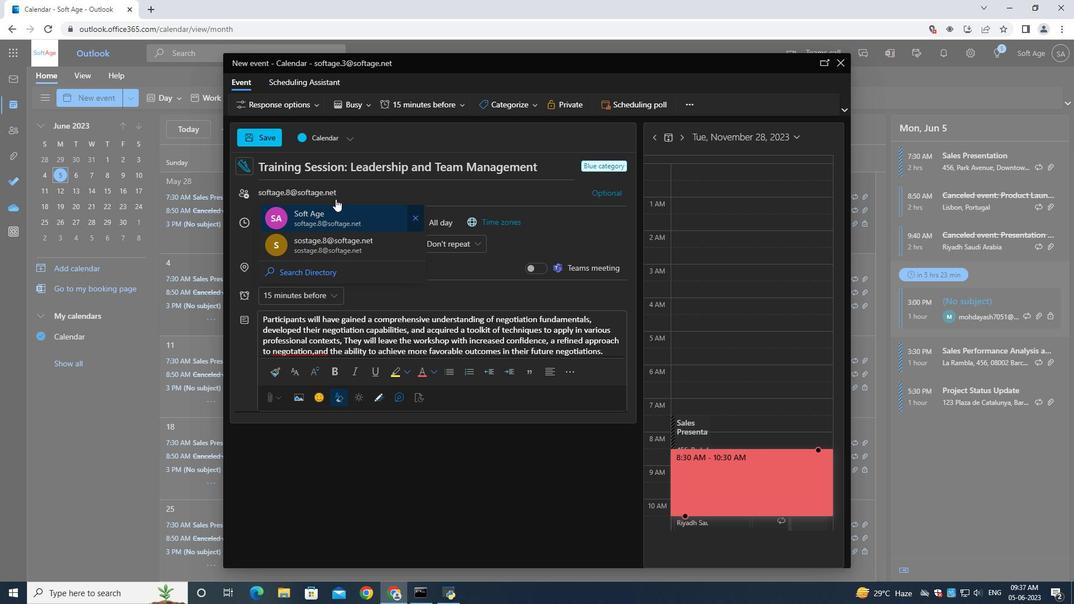 
Action: Key pressed softage.9<Key.shift>@softage.net
Screenshot: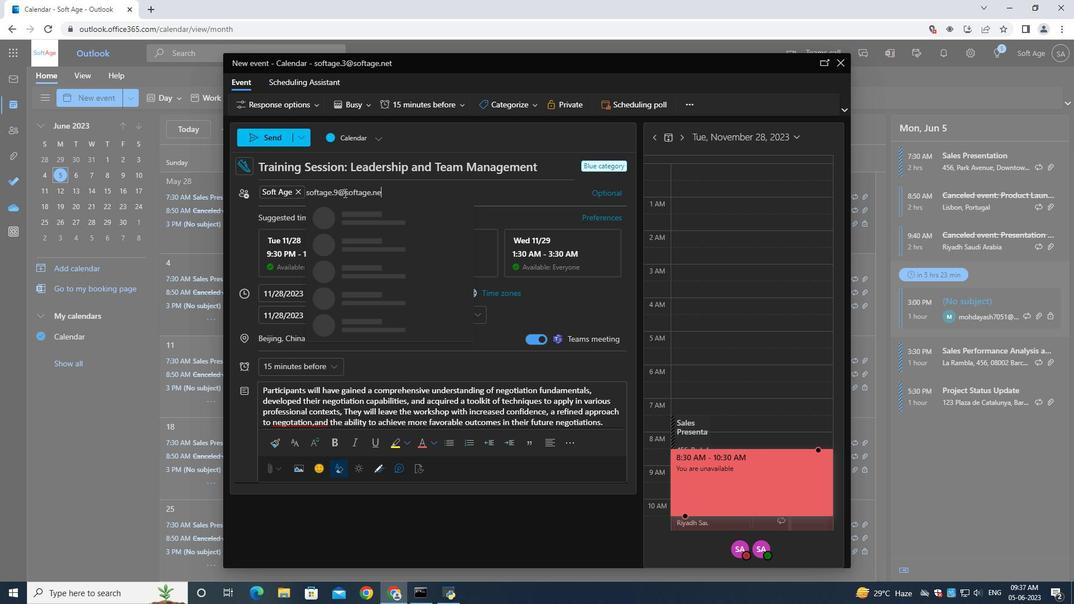 
Action: Mouse moved to (356, 210)
Screenshot: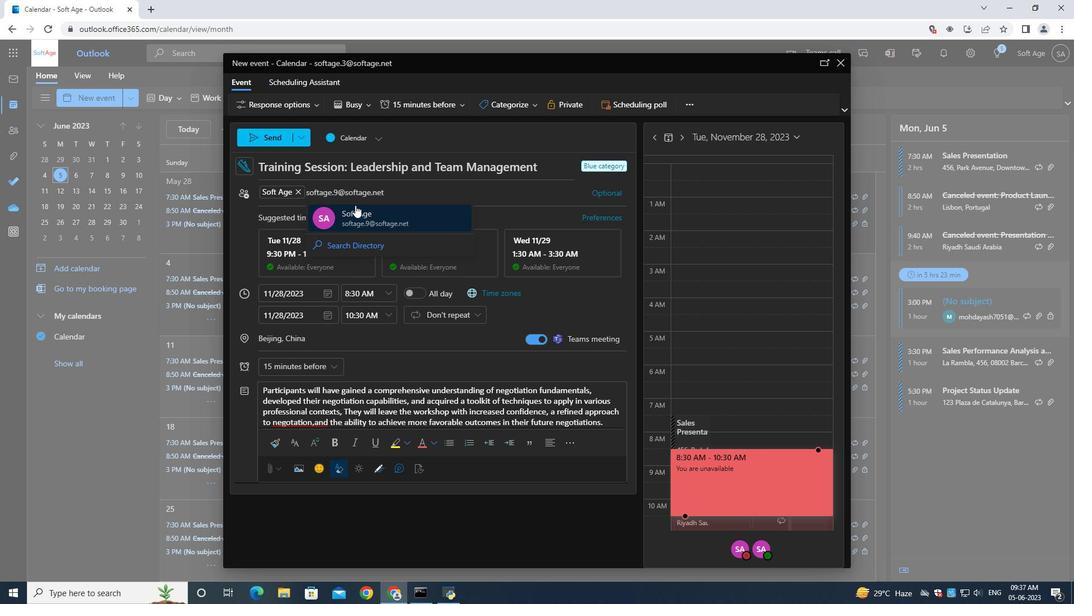
Action: Mouse pressed left at (356, 210)
Screenshot: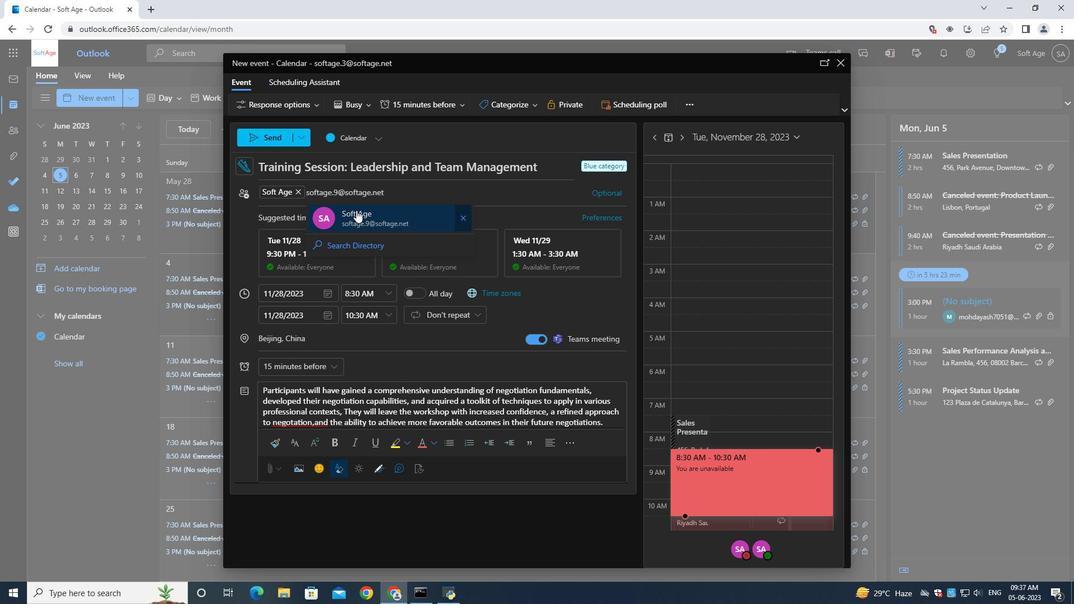 
Action: Mouse moved to (296, 363)
Screenshot: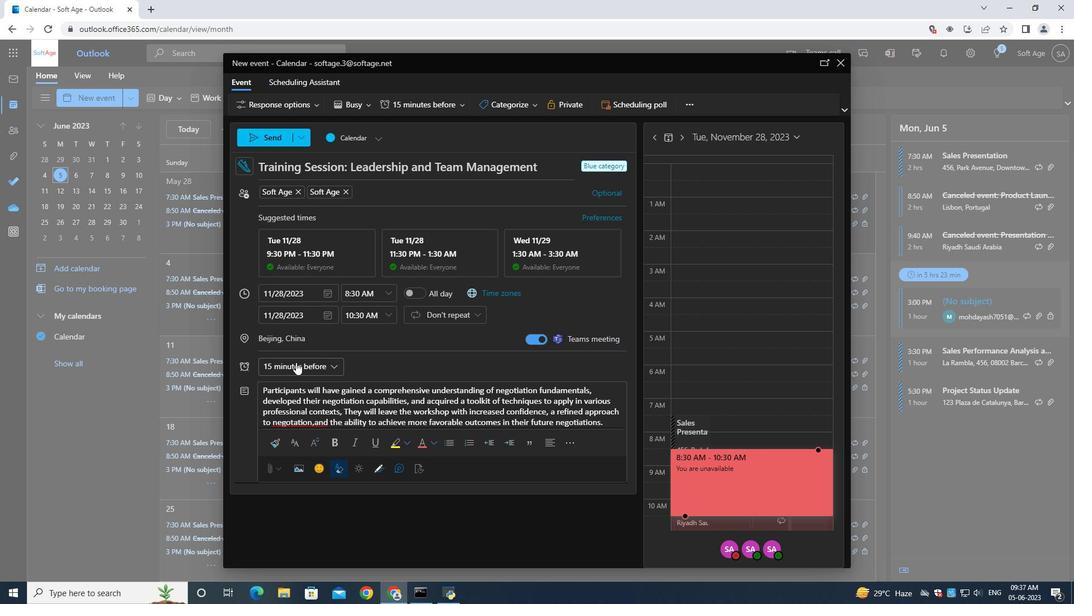 
Action: Mouse pressed left at (296, 363)
Screenshot: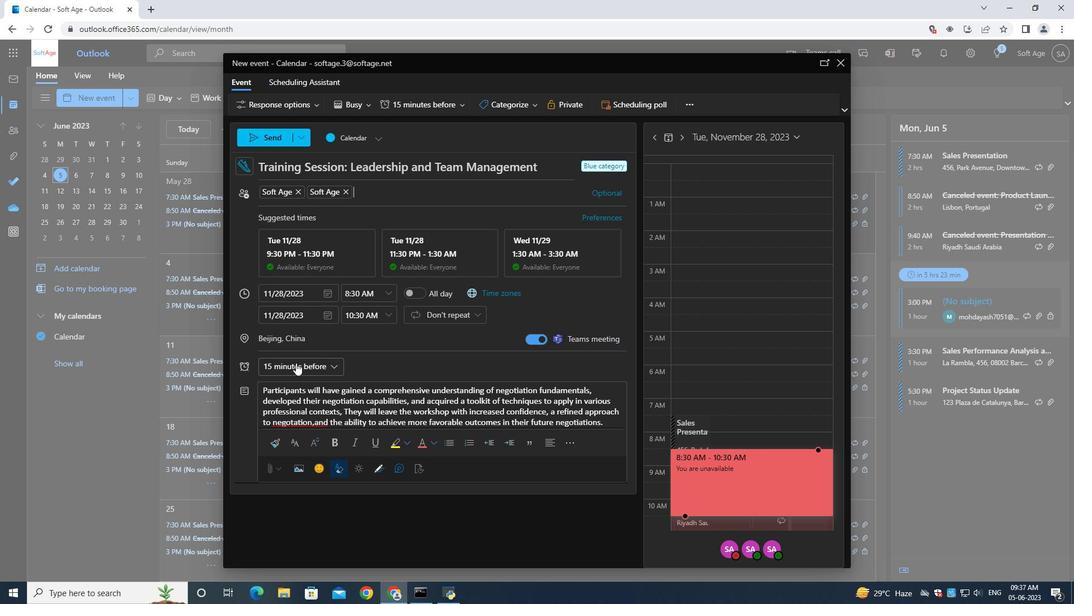 
Action: Mouse moved to (301, 282)
Screenshot: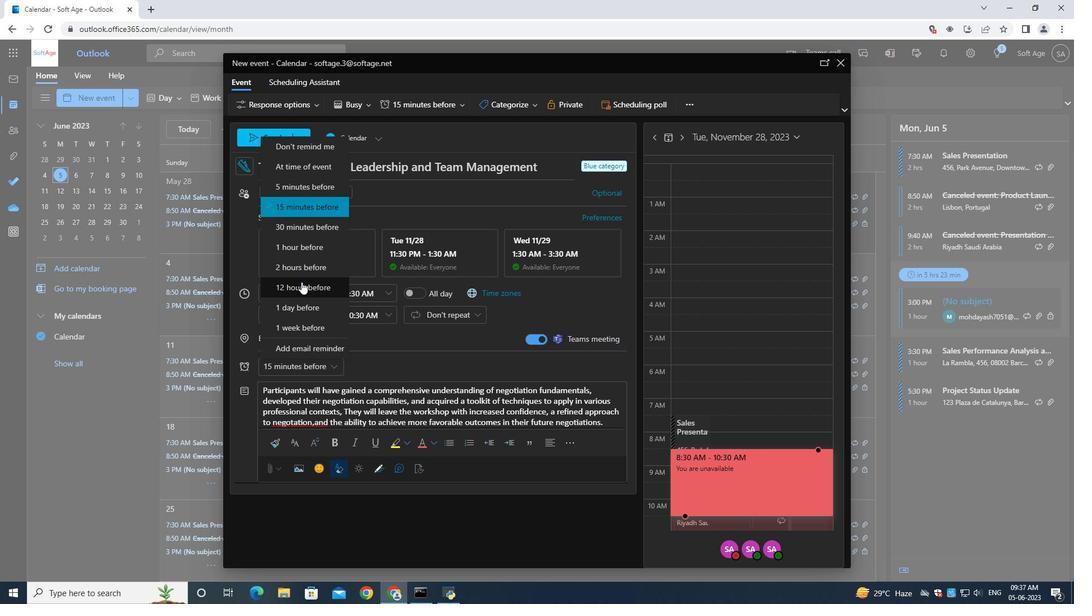
Action: Mouse pressed left at (301, 282)
Screenshot: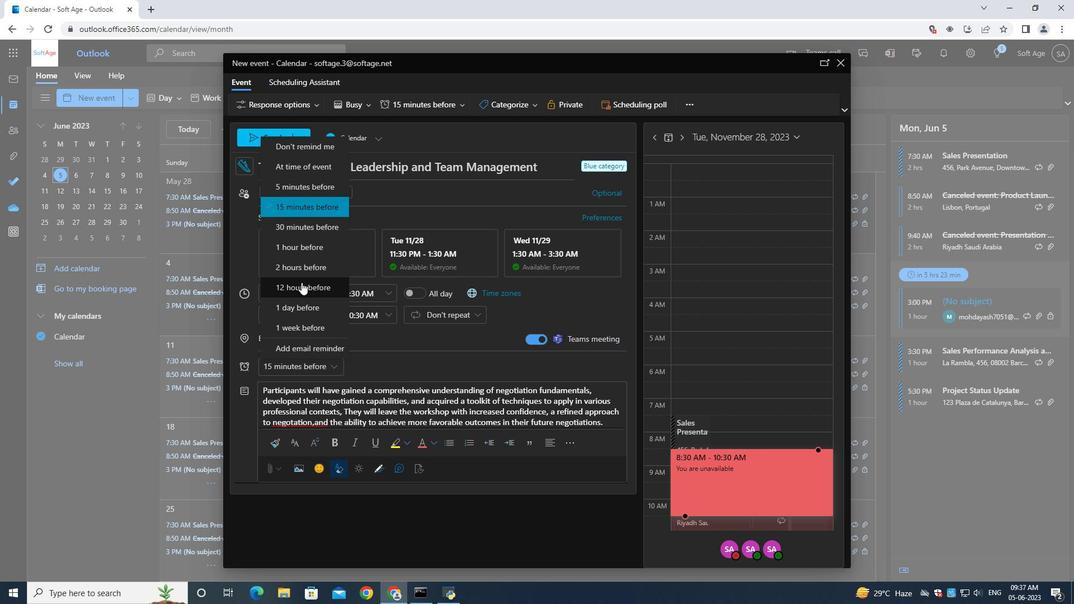 
Action: Mouse moved to (265, 136)
Screenshot: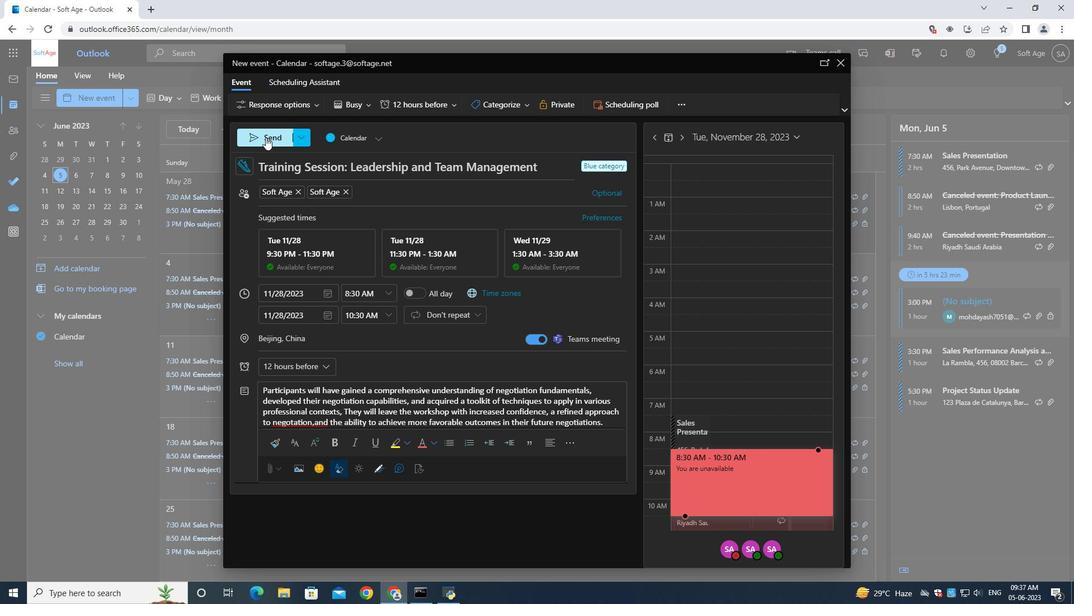 
Action: Mouse pressed left at (265, 136)
Screenshot: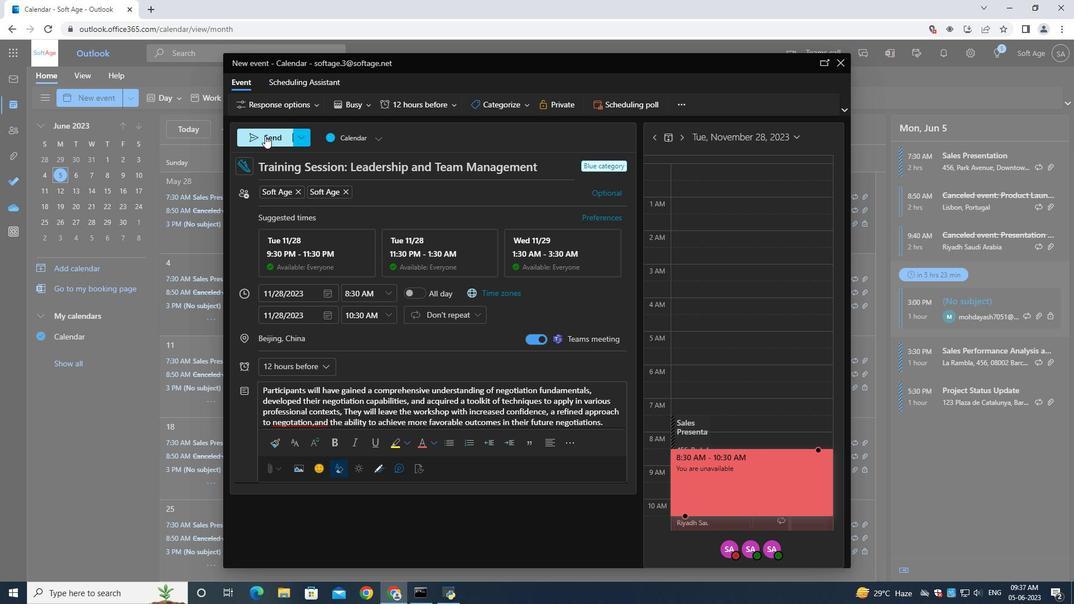 
